 Task: Search one way flight ticket for 4 adults, 1 infant in seat and 1 infant on lap in premium economy from Eugene: Mahlon Sweet Field to Fort Wayne: Fort Wayne International Airport on 8-4-2023. Choice of flights is Spirit. Number of bags: 5 checked bags. Price is upto 88000. Outbound departure time preference is 23:00.
Action: Mouse moved to (350, 294)
Screenshot: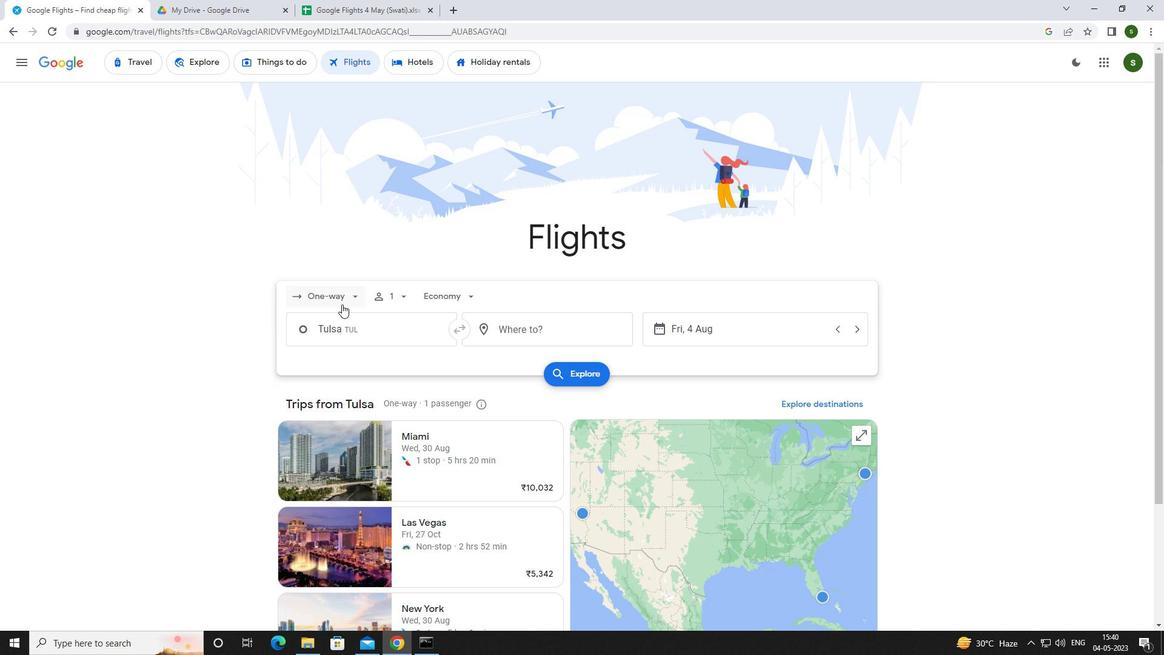 
Action: Mouse pressed left at (350, 294)
Screenshot: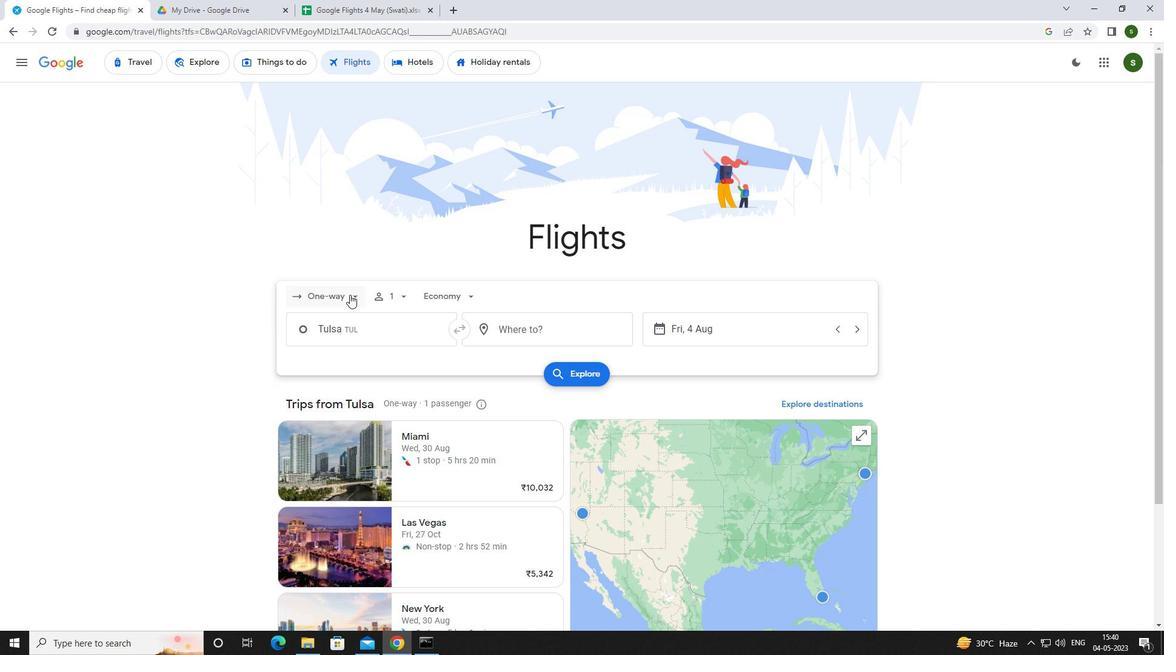 
Action: Mouse moved to (346, 346)
Screenshot: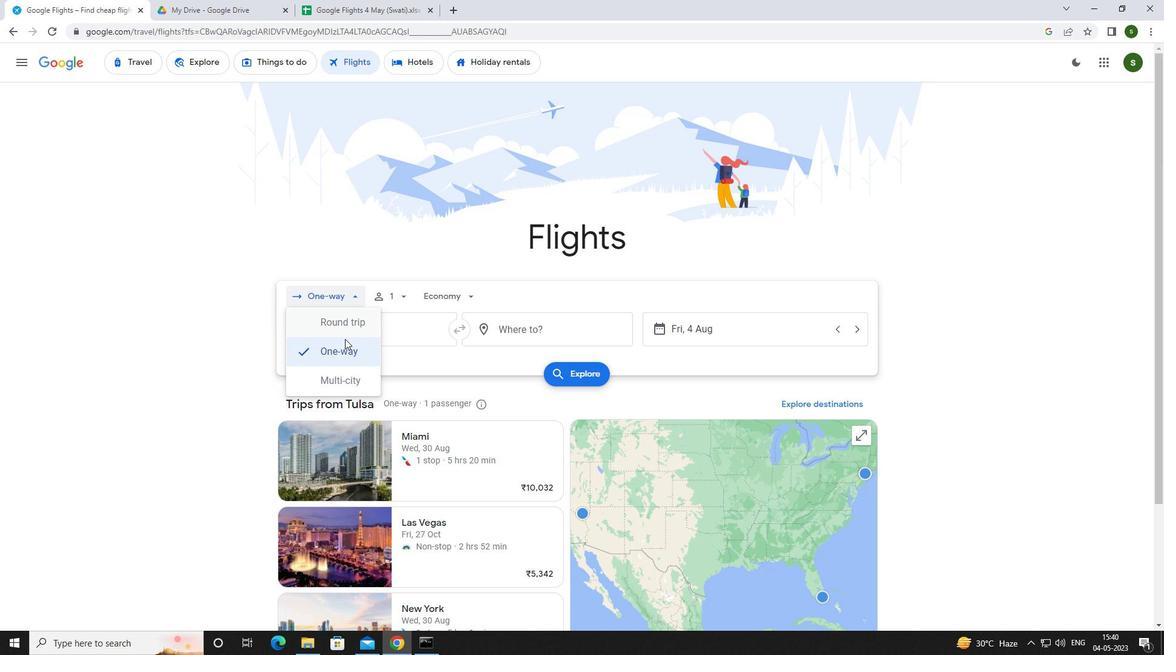
Action: Mouse pressed left at (346, 346)
Screenshot: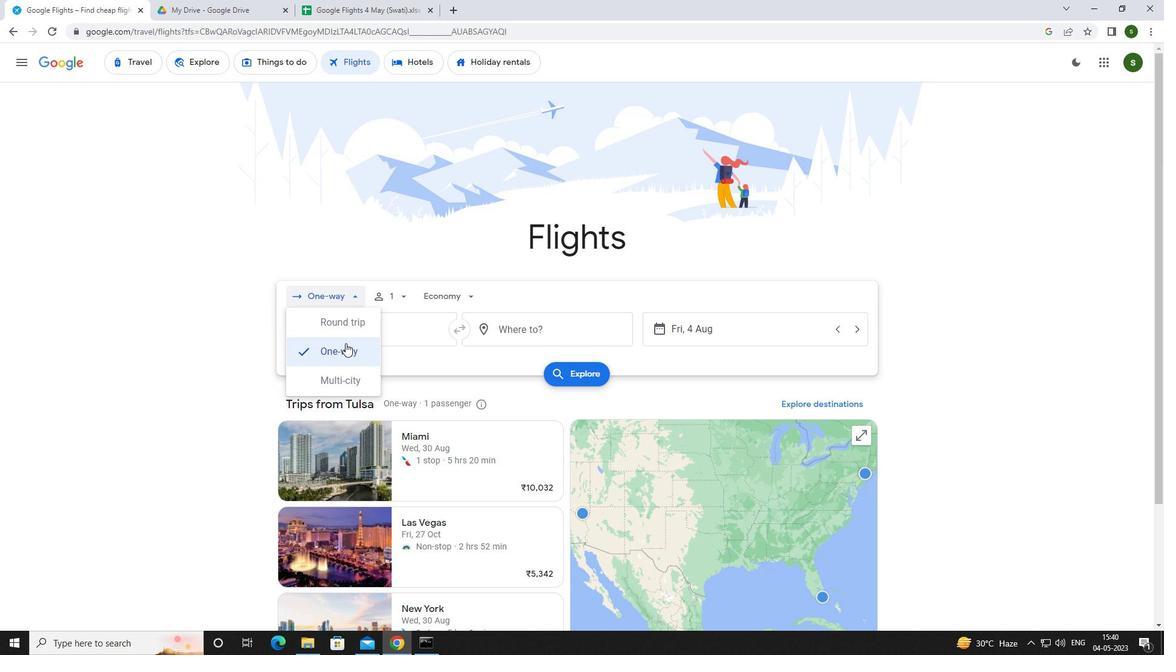 
Action: Mouse moved to (408, 297)
Screenshot: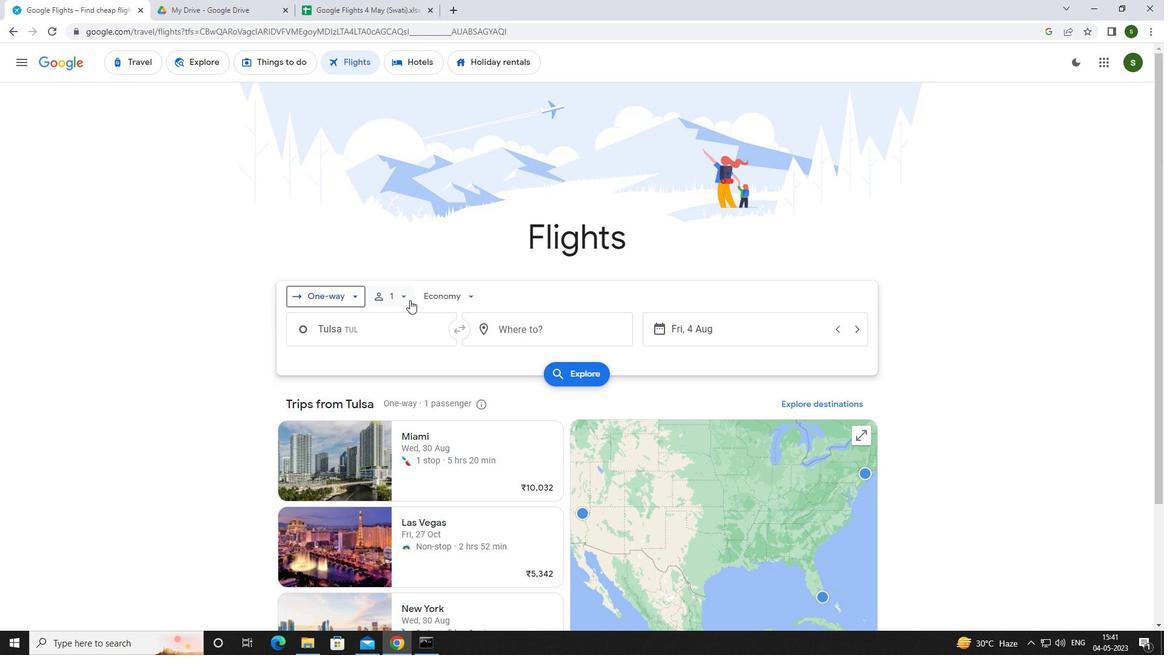 
Action: Mouse pressed left at (408, 297)
Screenshot: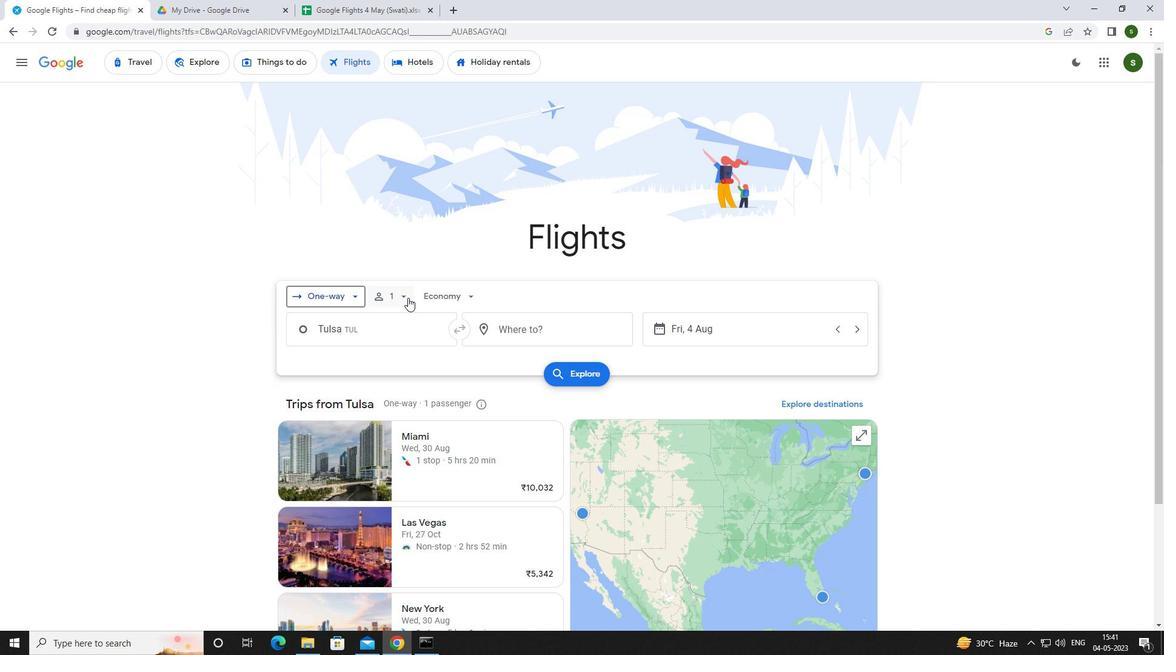
Action: Mouse moved to (499, 323)
Screenshot: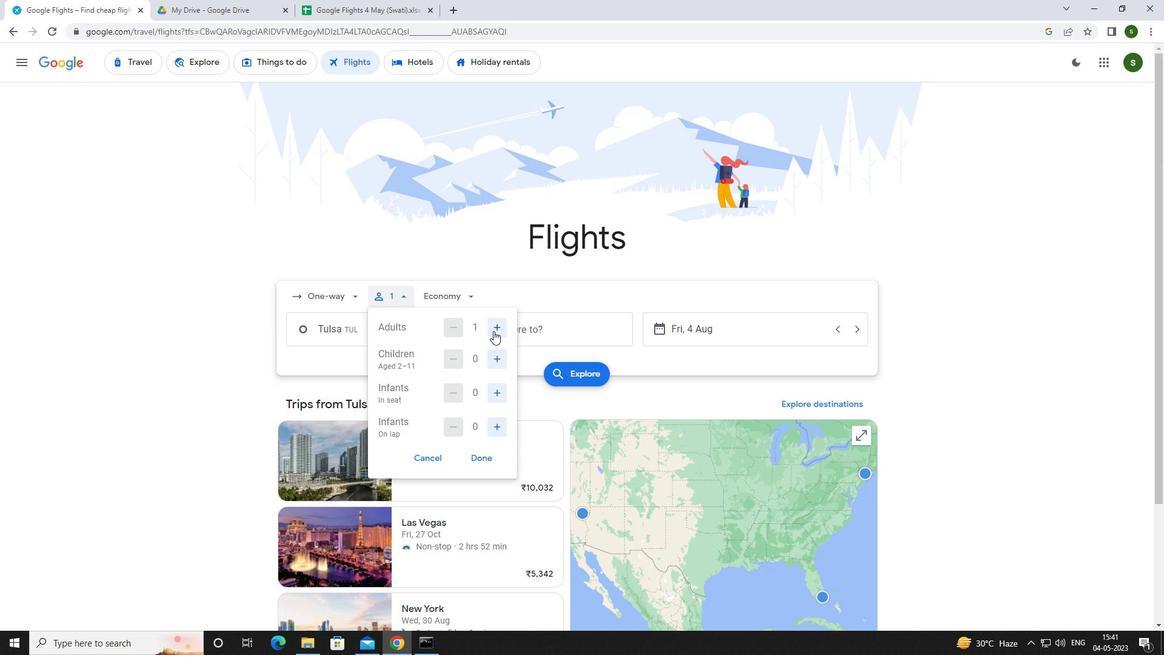 
Action: Mouse pressed left at (499, 323)
Screenshot: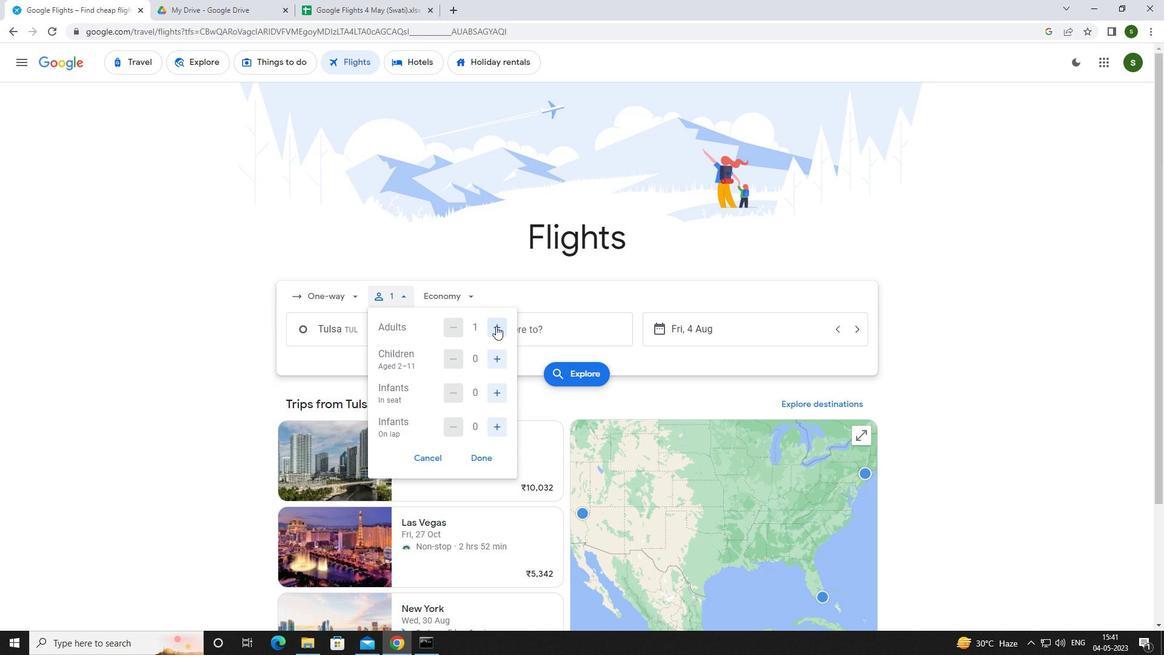 
Action: Mouse pressed left at (499, 323)
Screenshot: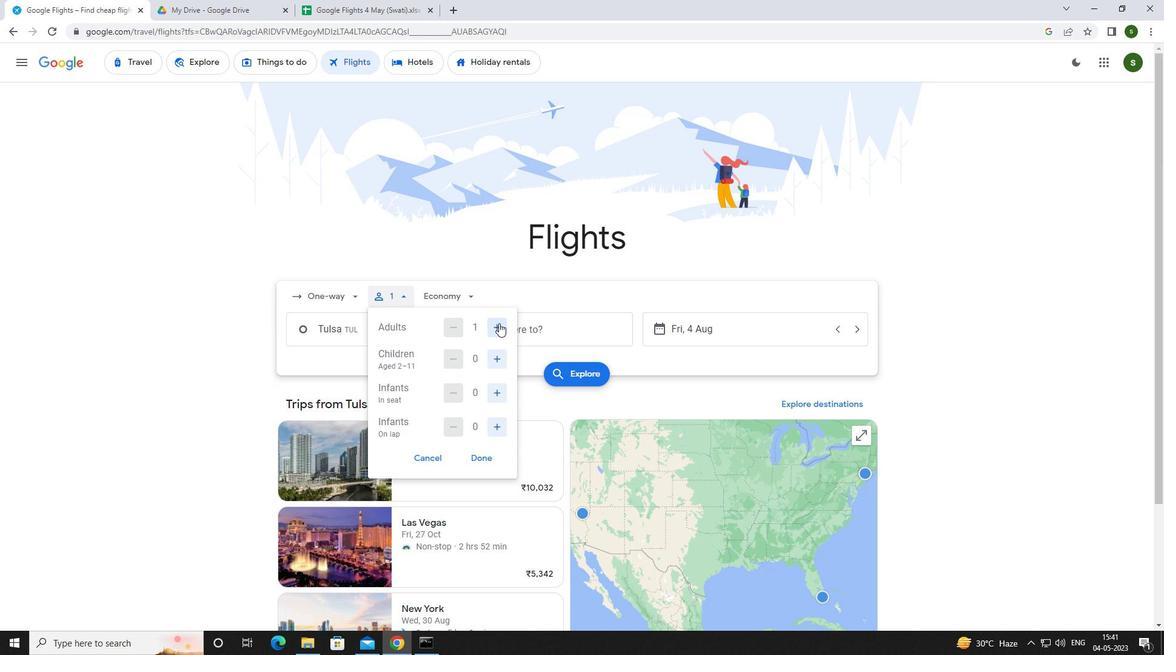 
Action: Mouse pressed left at (499, 323)
Screenshot: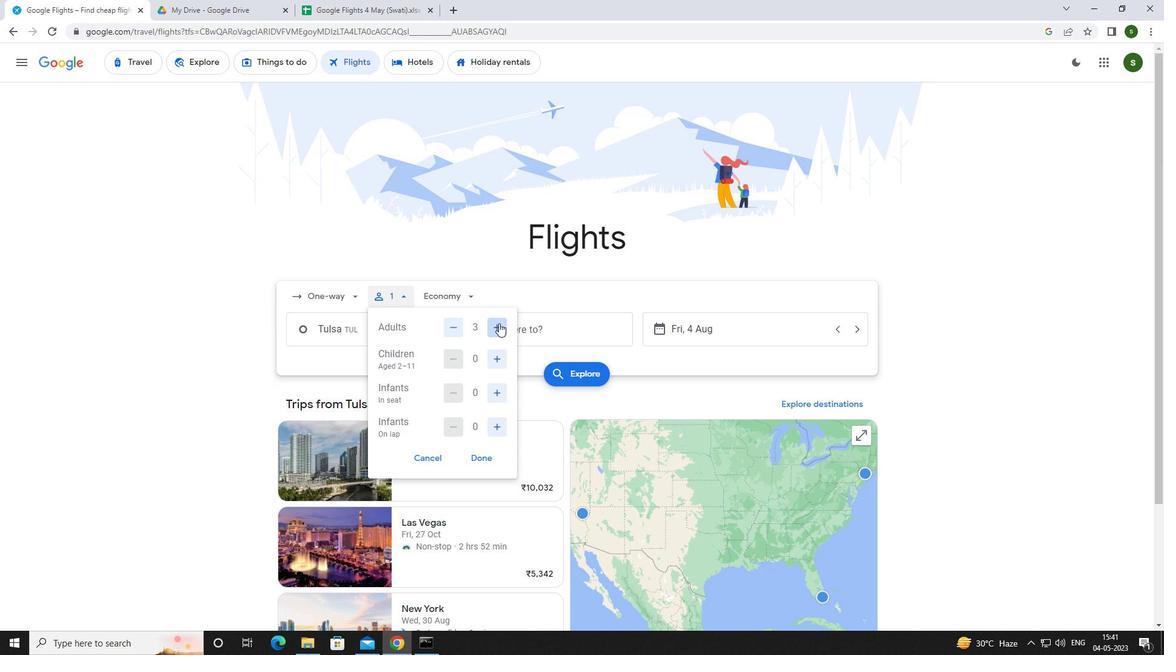 
Action: Mouse moved to (492, 391)
Screenshot: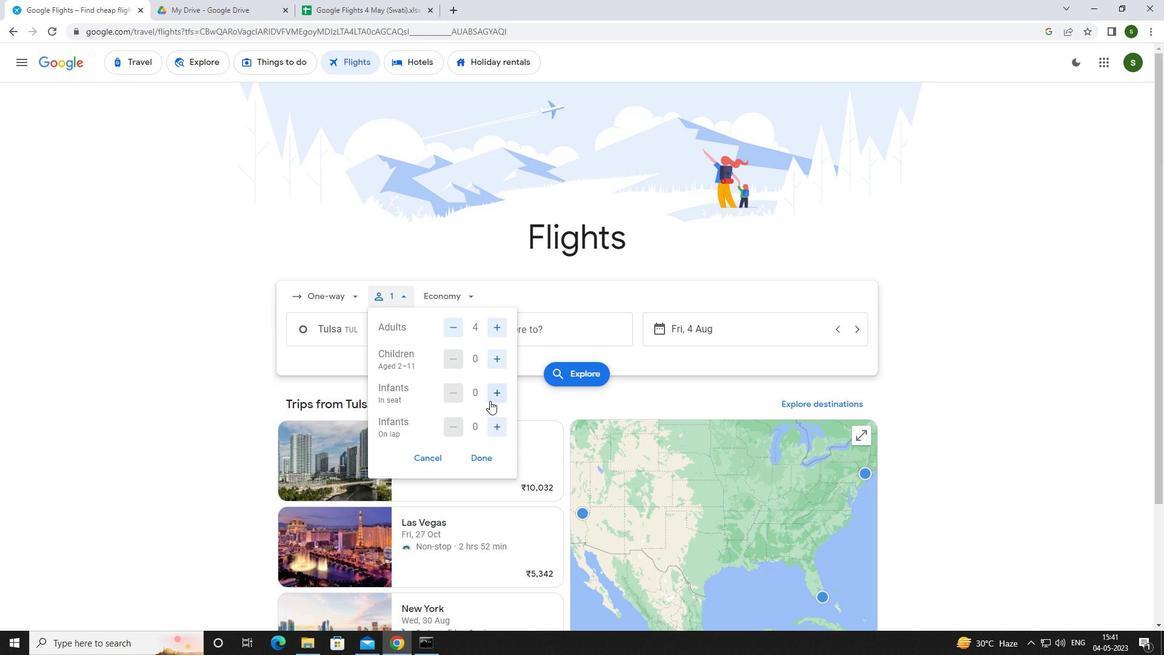 
Action: Mouse pressed left at (492, 391)
Screenshot: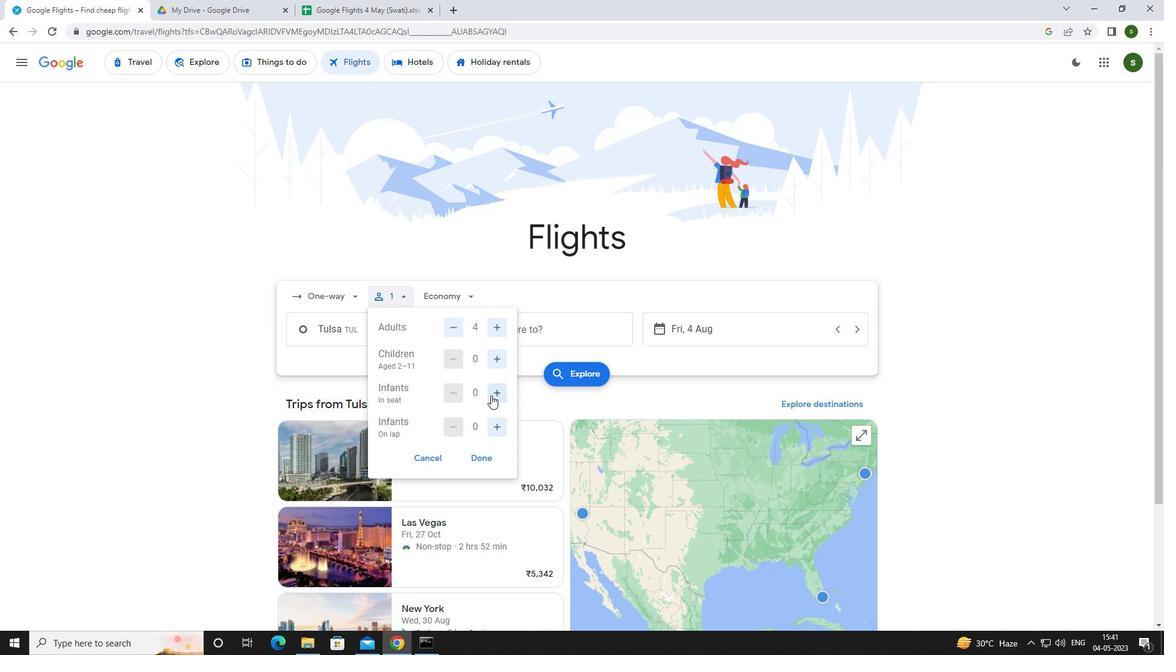 
Action: Mouse moved to (496, 422)
Screenshot: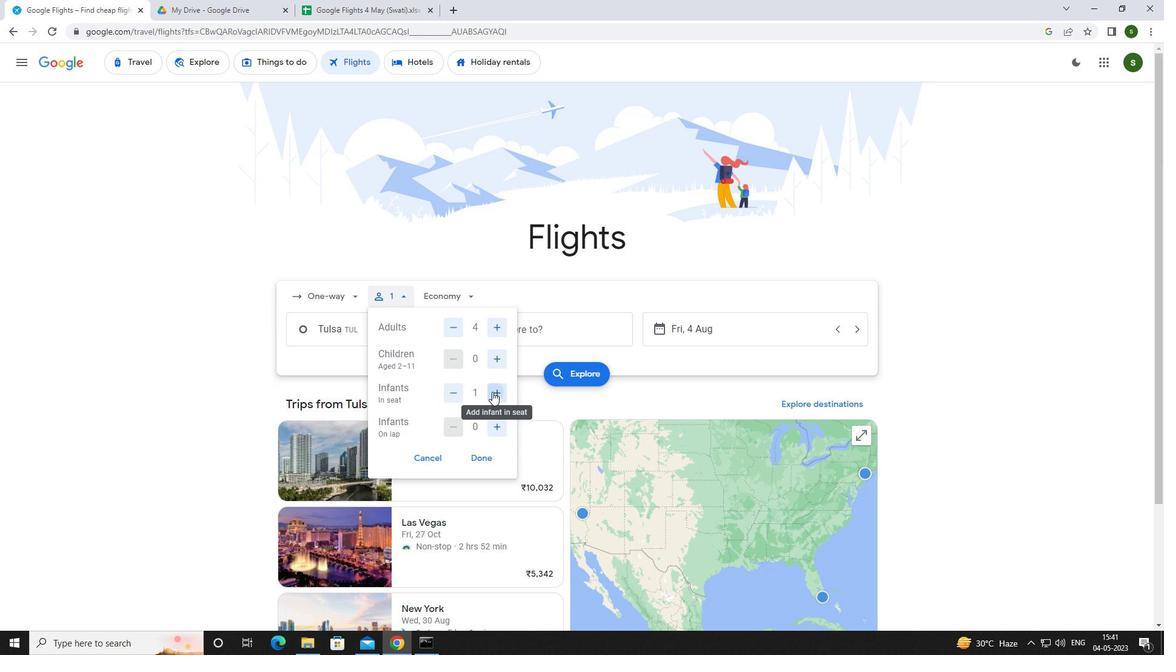 
Action: Mouse pressed left at (496, 422)
Screenshot: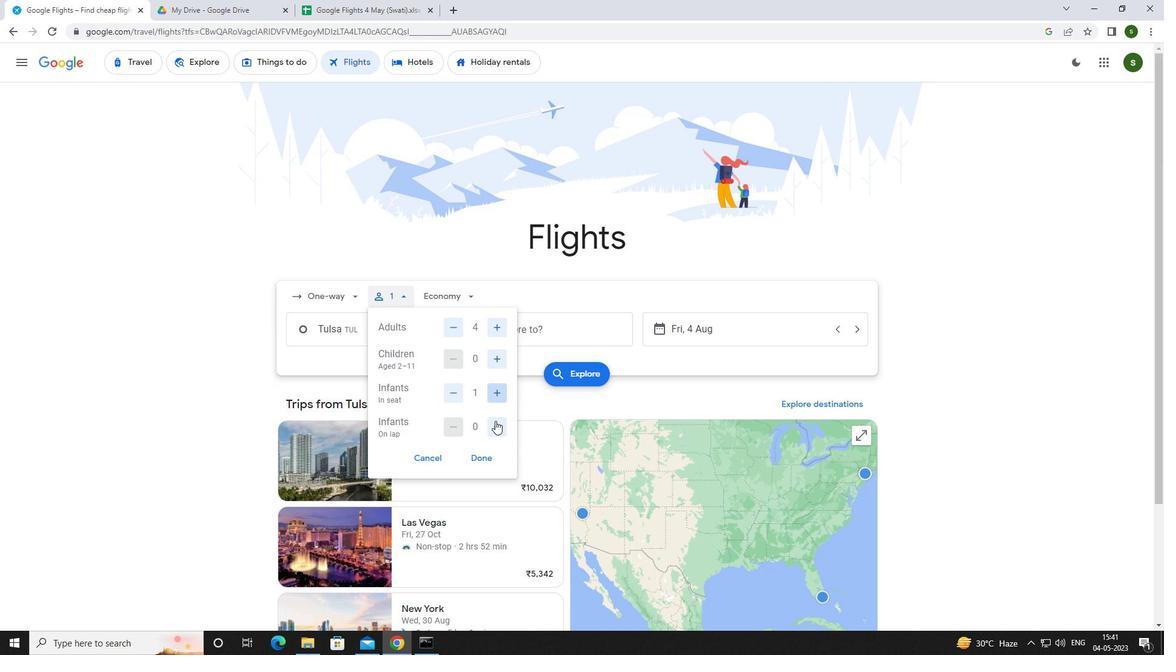 
Action: Mouse moved to (465, 293)
Screenshot: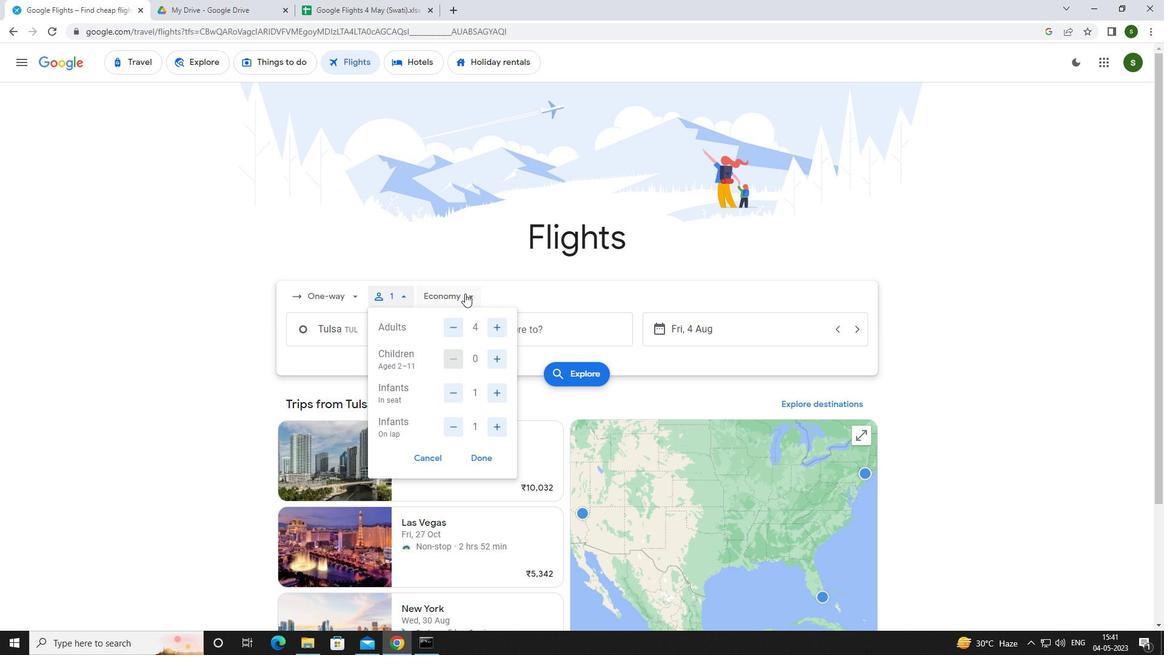 
Action: Mouse pressed left at (465, 293)
Screenshot: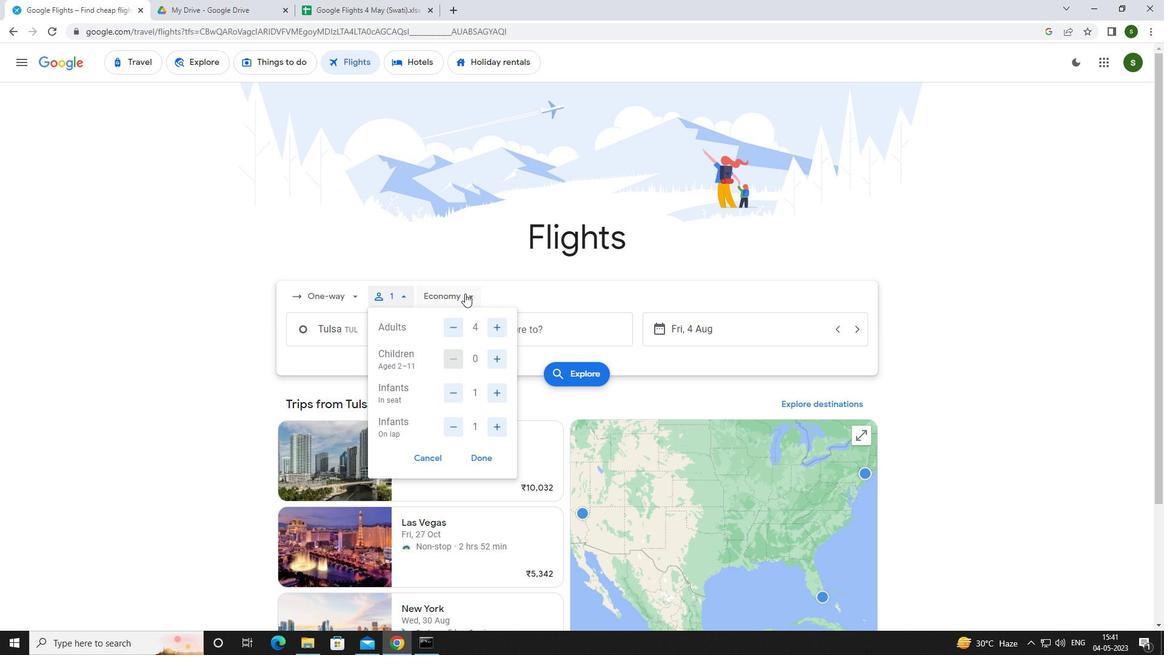 
Action: Mouse moved to (464, 347)
Screenshot: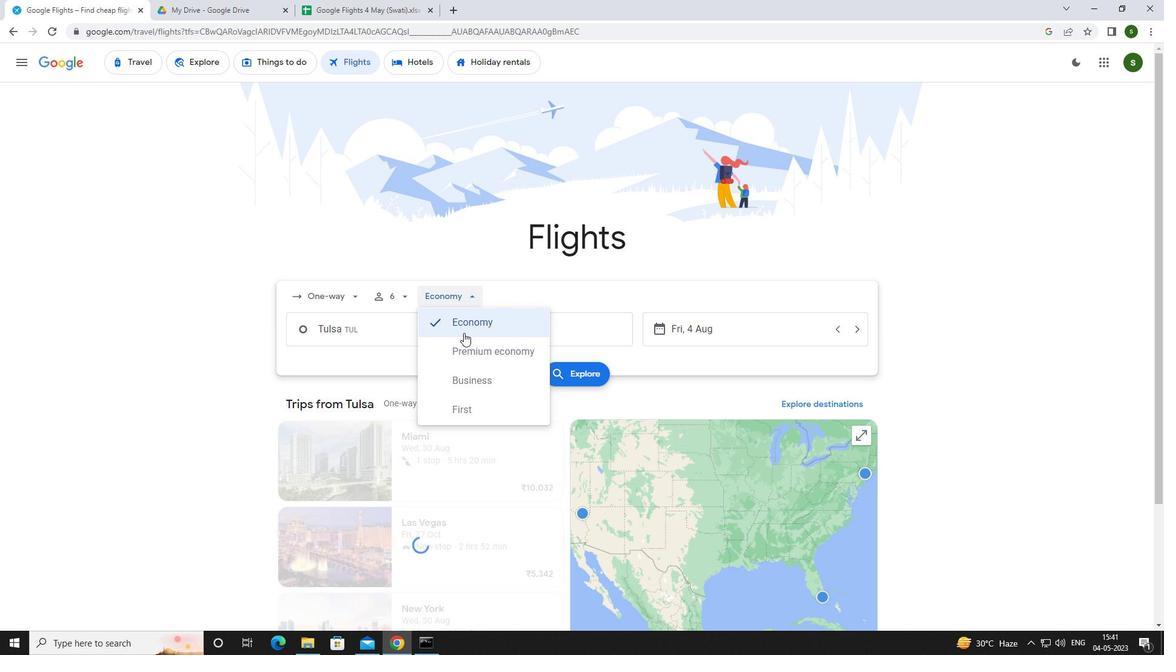 
Action: Mouse pressed left at (464, 347)
Screenshot: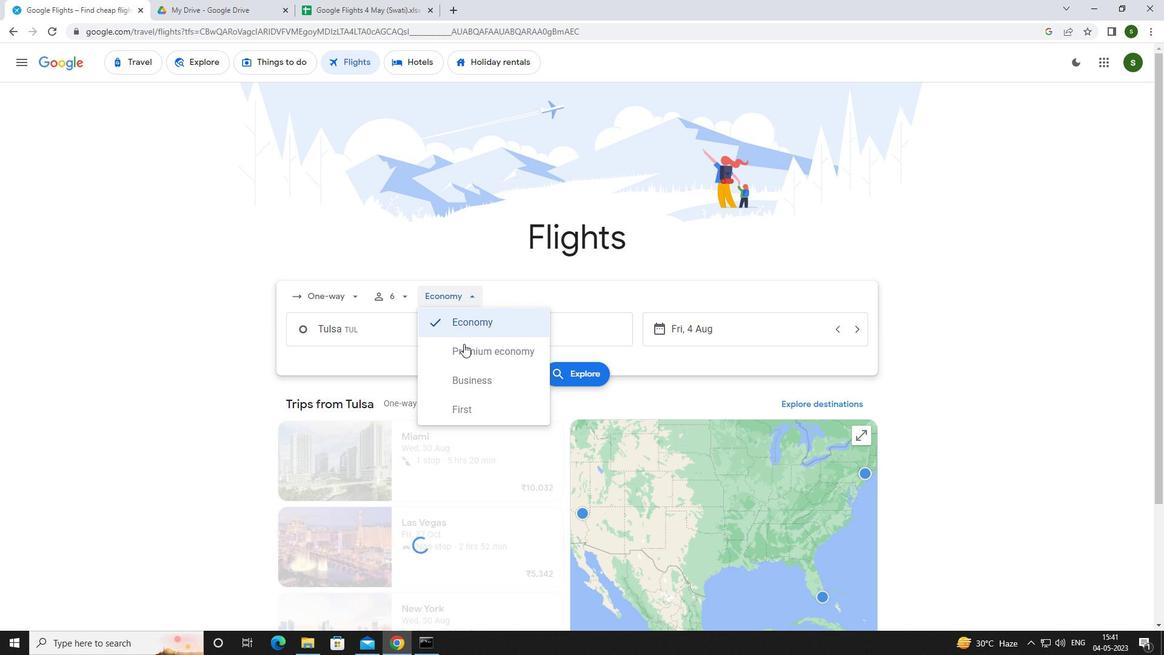 
Action: Mouse moved to (424, 336)
Screenshot: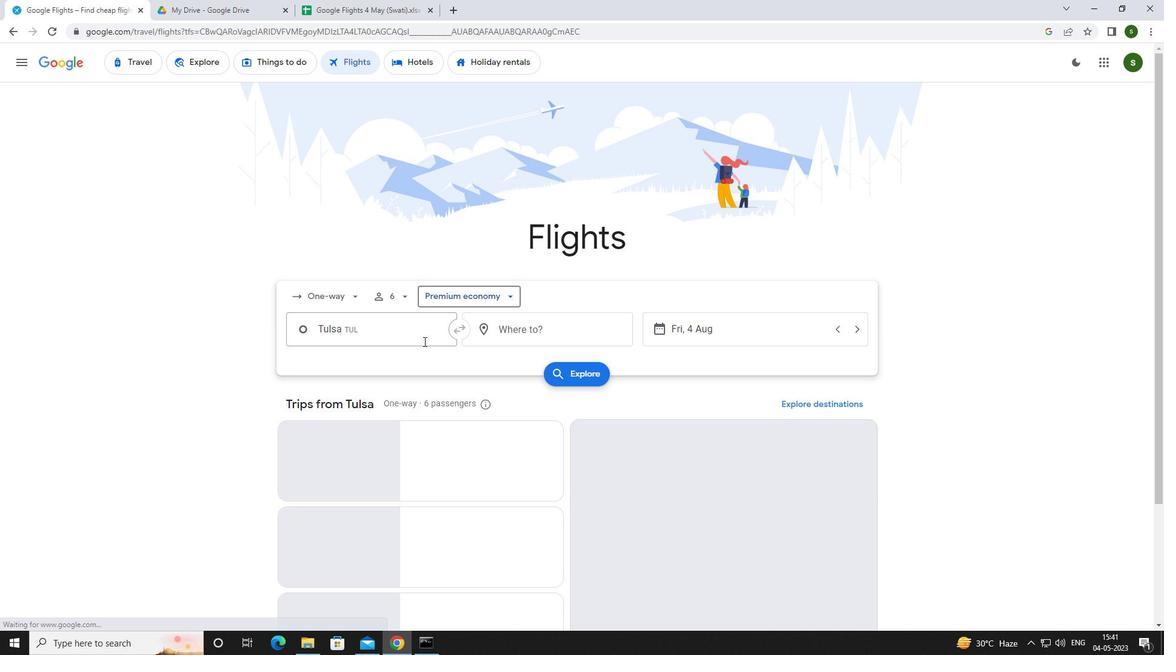 
Action: Mouse pressed left at (424, 336)
Screenshot: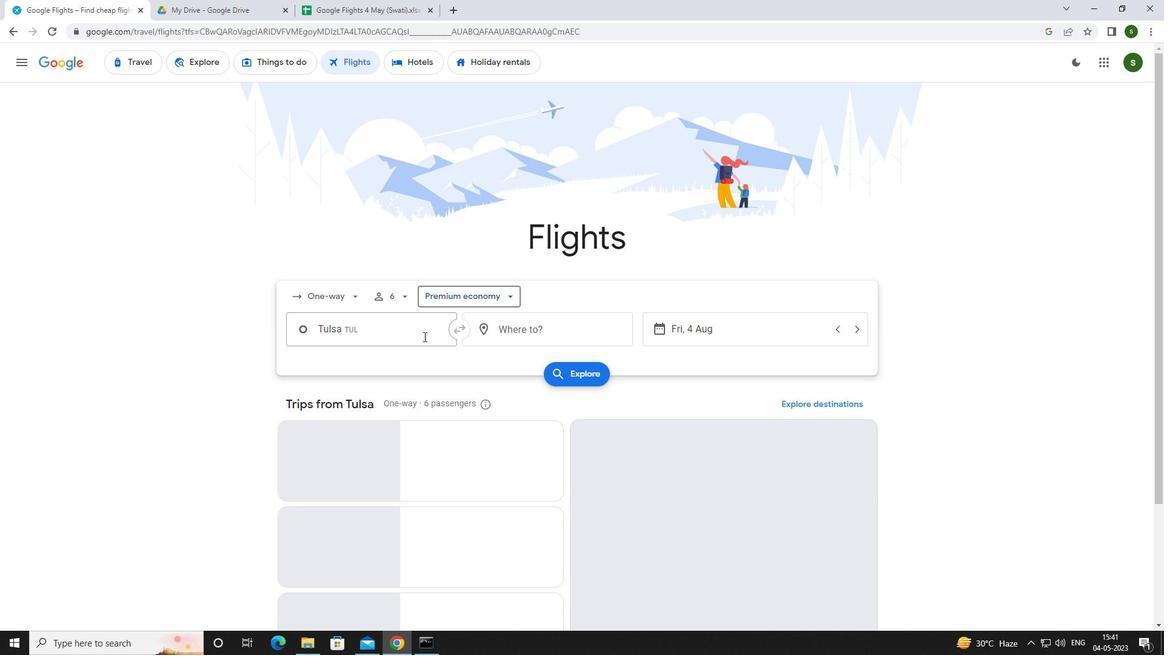
Action: Mouse moved to (427, 336)
Screenshot: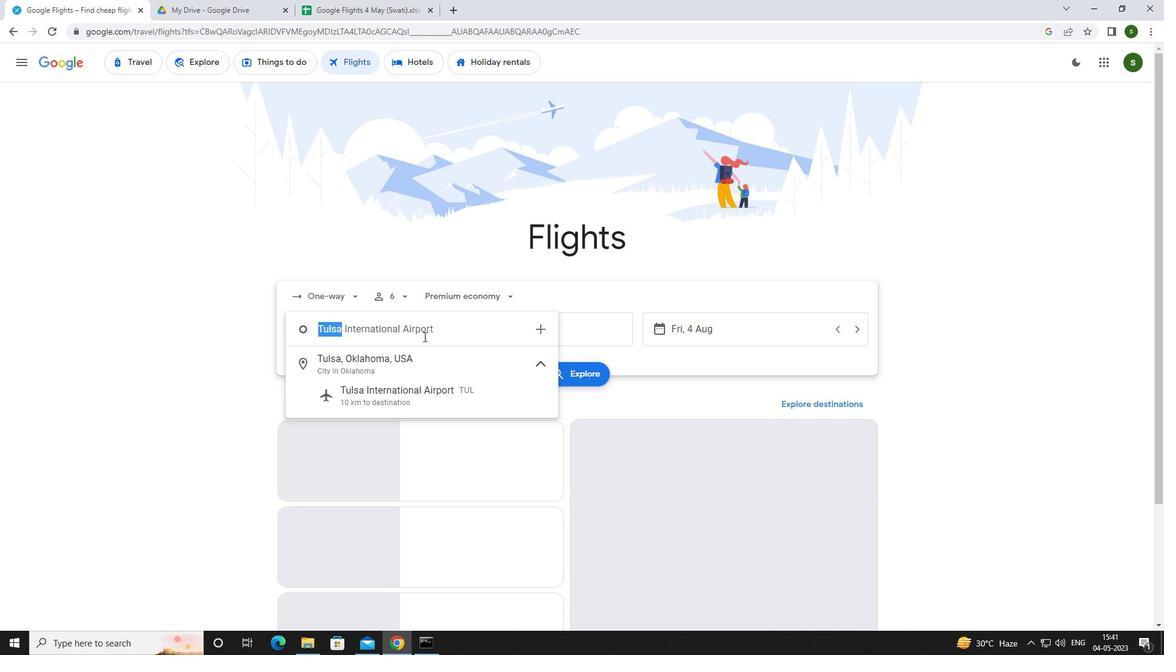 
Action: Key pressed <Key.caps_lock>m<Key.caps_lock>ahlon<Key.space><Key.backspace><Key.backspace><Key.backspace><Key.backspace><Key.backspace><Key.backspace><Key.backspace><Key.backspace><Key.caps_lock>e<Key.caps_lock>ugene<Key.enter>
Screenshot: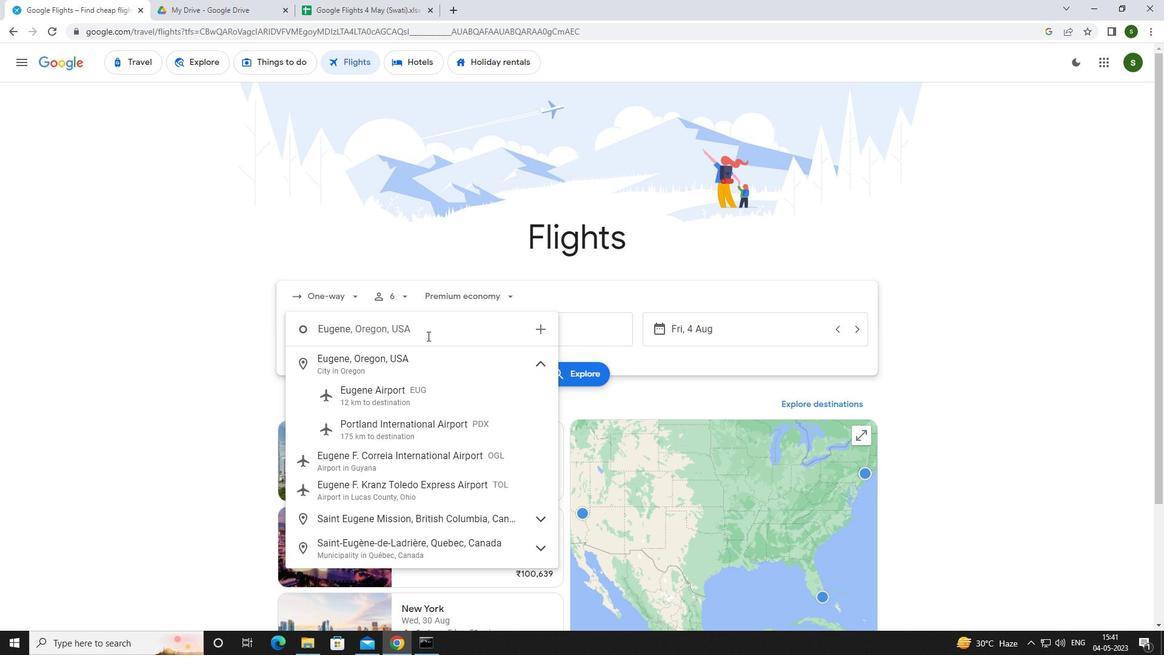 
Action: Mouse moved to (517, 337)
Screenshot: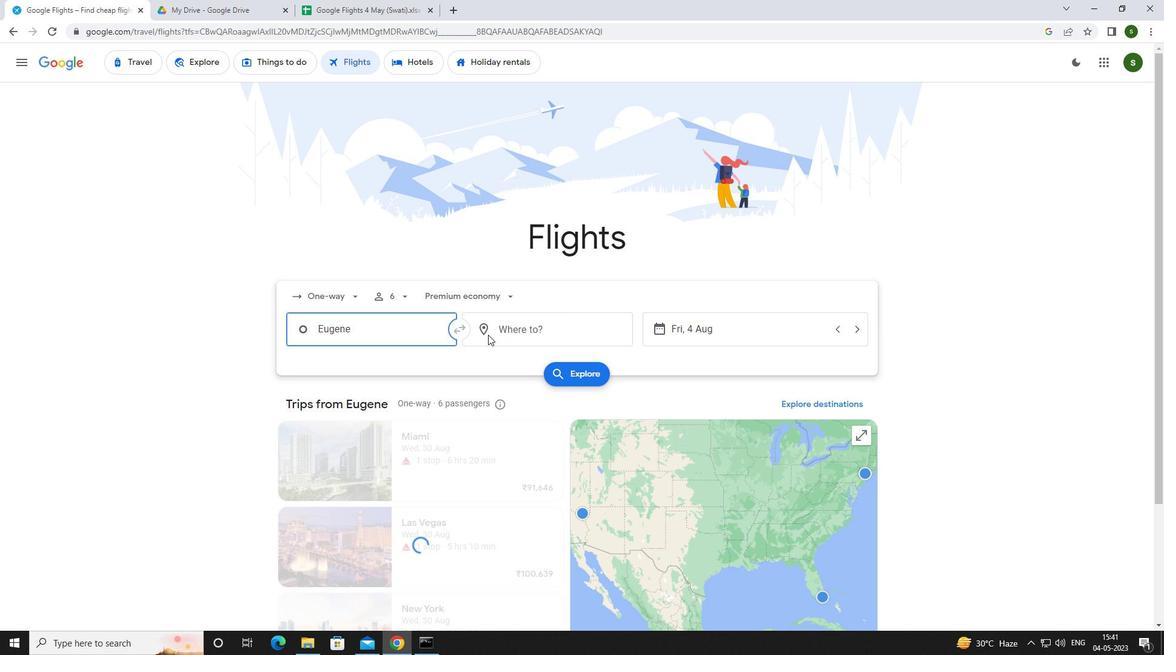 
Action: Mouse pressed left at (517, 337)
Screenshot: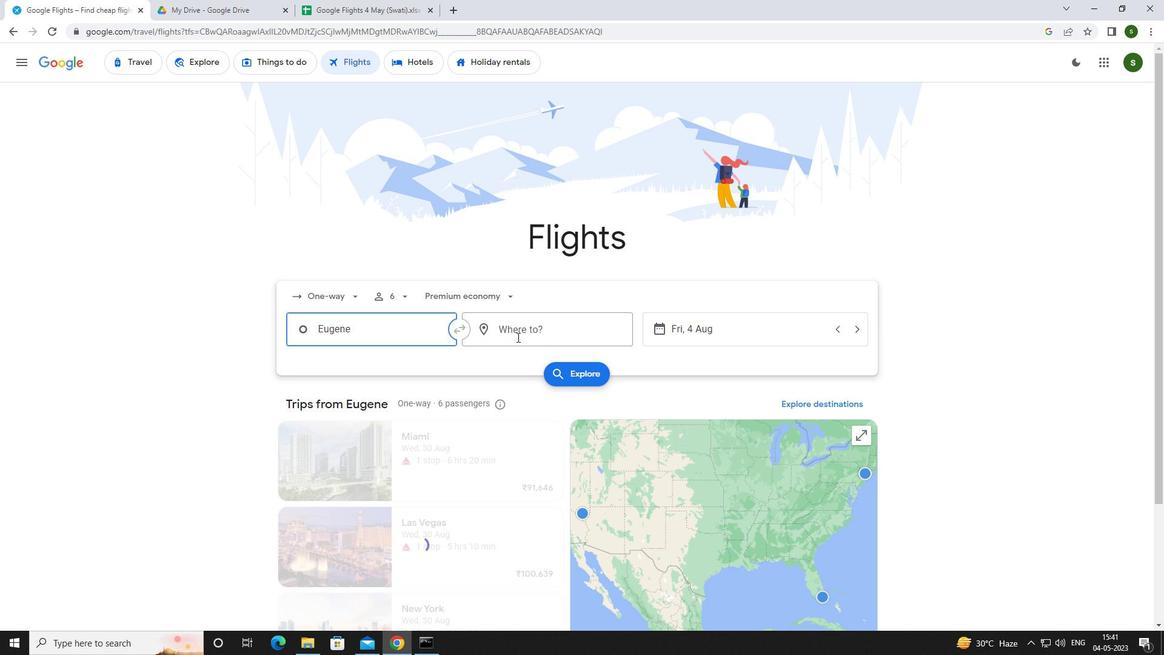 
Action: Mouse moved to (493, 343)
Screenshot: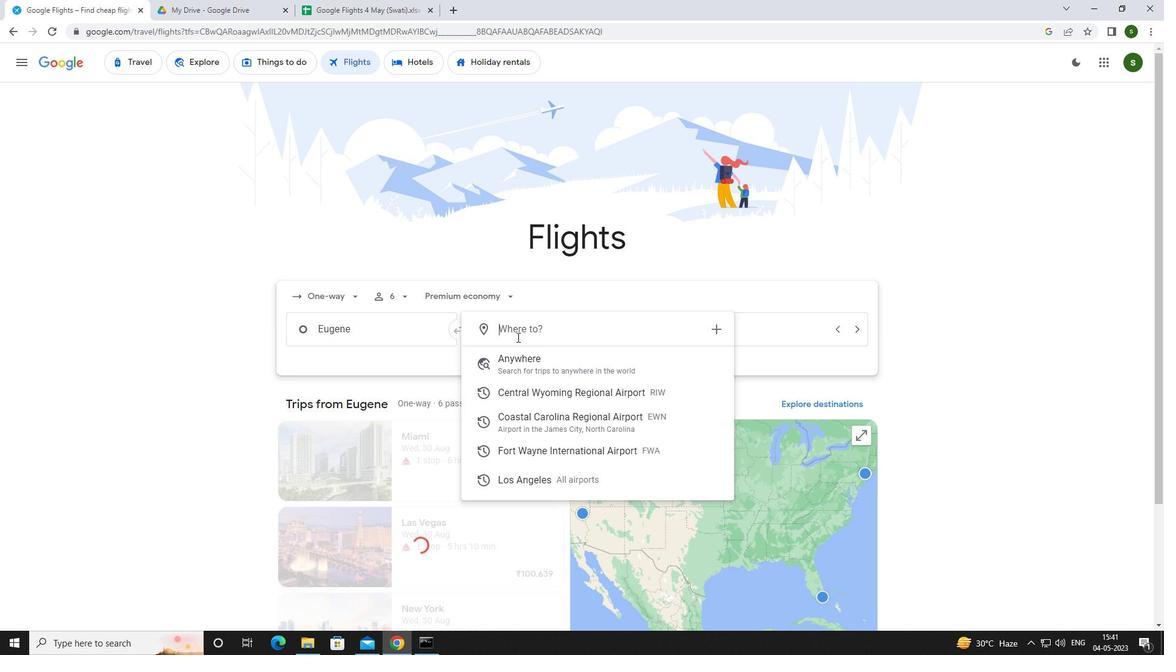 
Action: Key pressed <Key.caps_lock>f<Key.caps_lock>ort<Key.space><Key.caps_lock>w<Key.caps_lock>Ayn
Screenshot: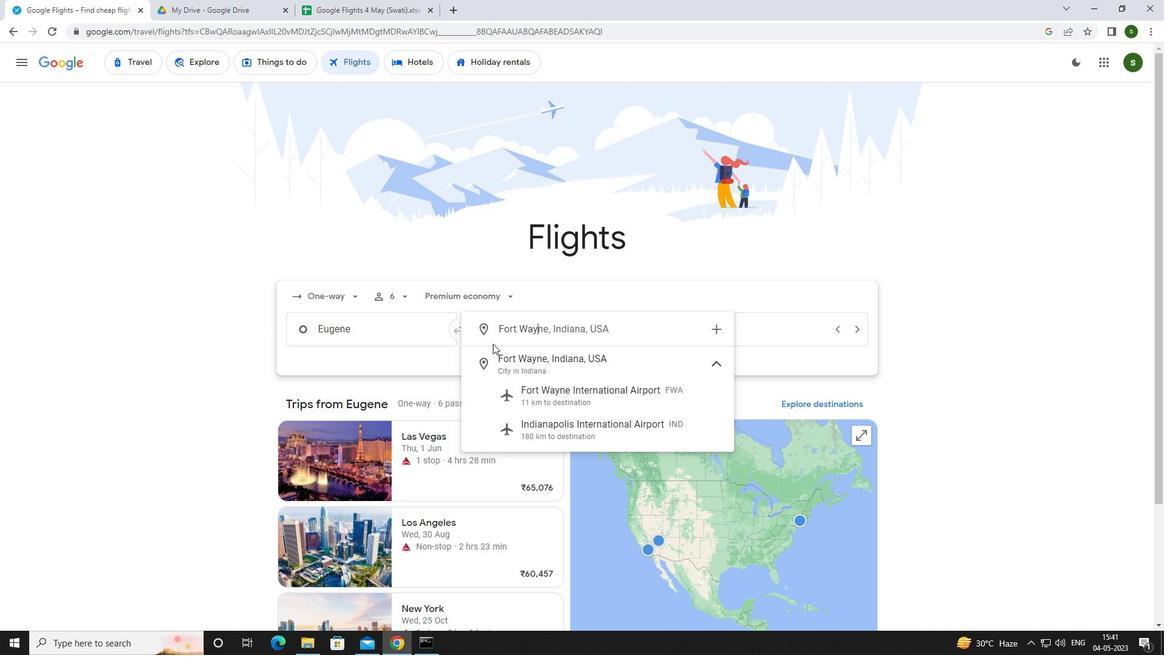 
Action: Mouse moved to (534, 398)
Screenshot: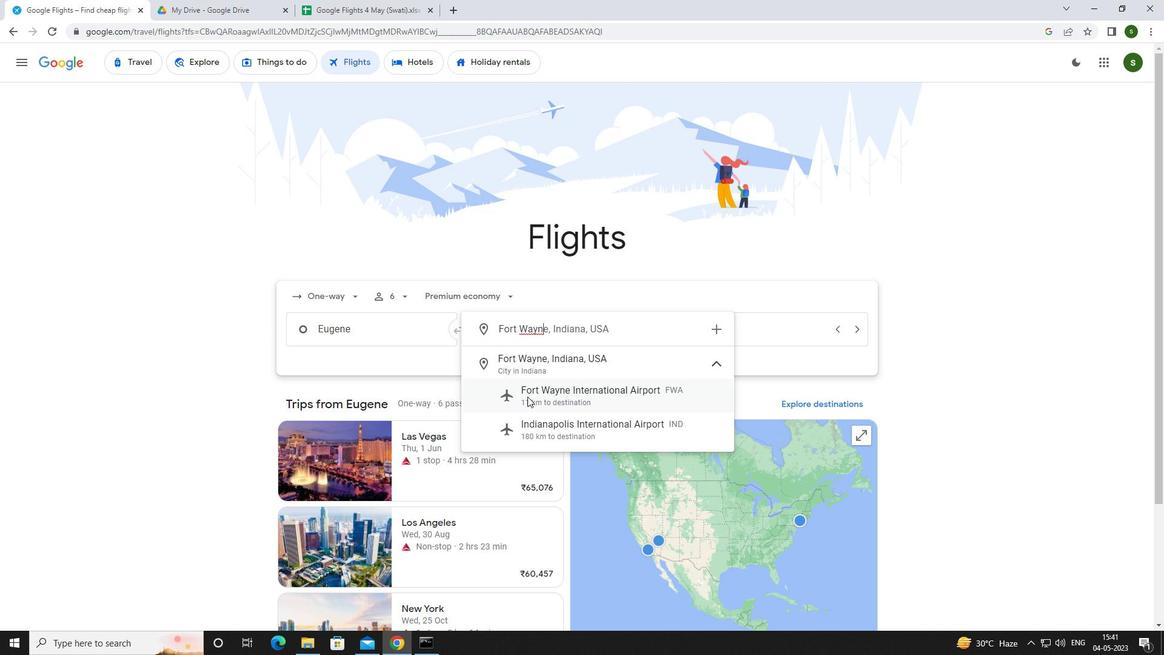 
Action: Mouse pressed left at (534, 398)
Screenshot: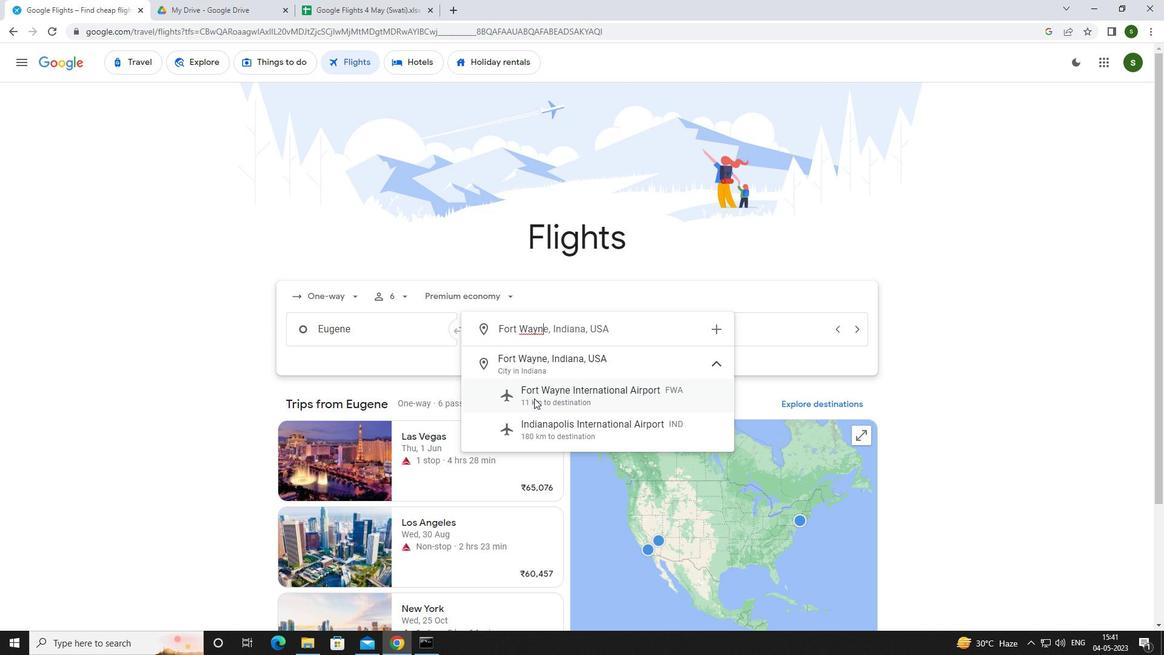 
Action: Mouse moved to (704, 330)
Screenshot: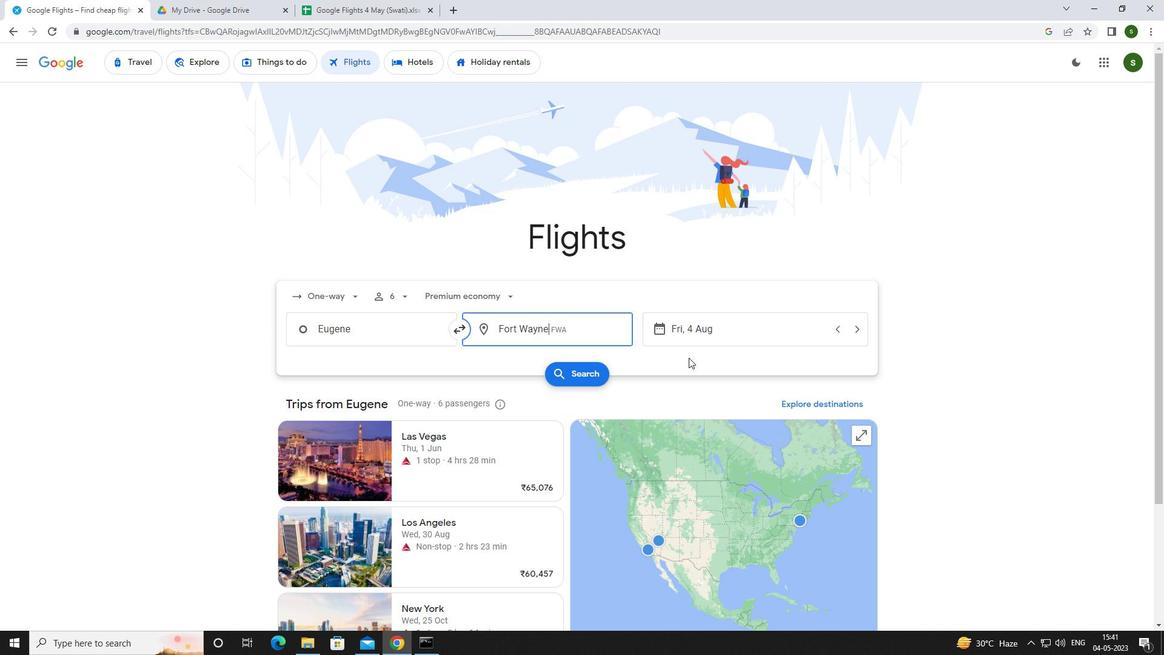 
Action: Mouse pressed left at (704, 330)
Screenshot: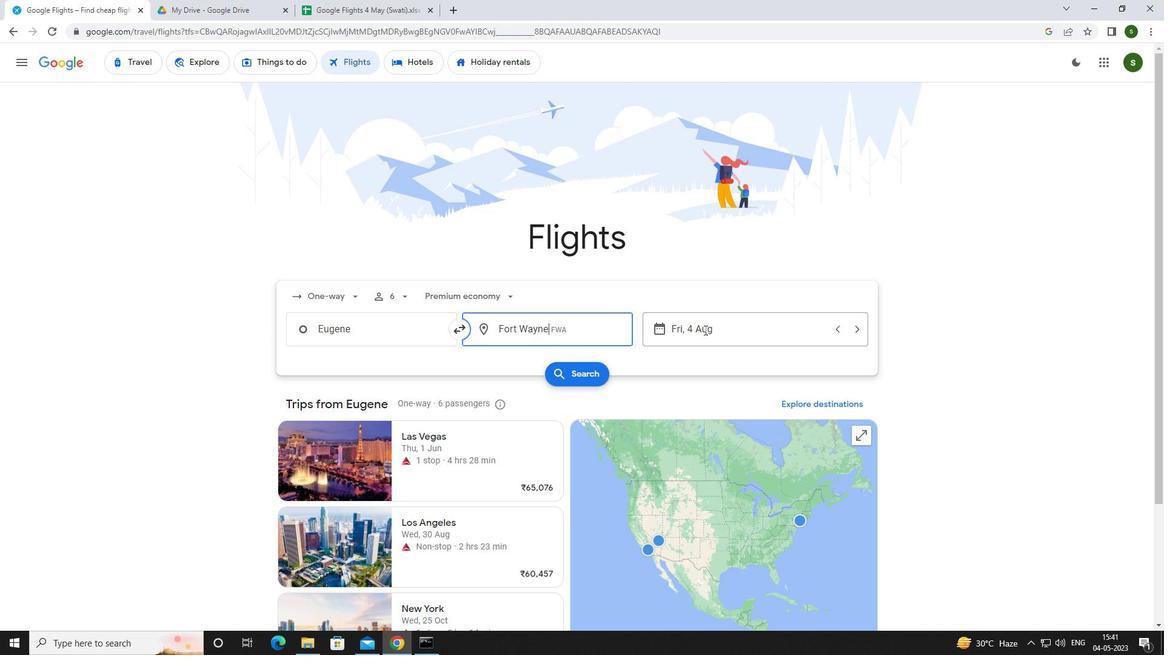 
Action: Mouse moved to (584, 416)
Screenshot: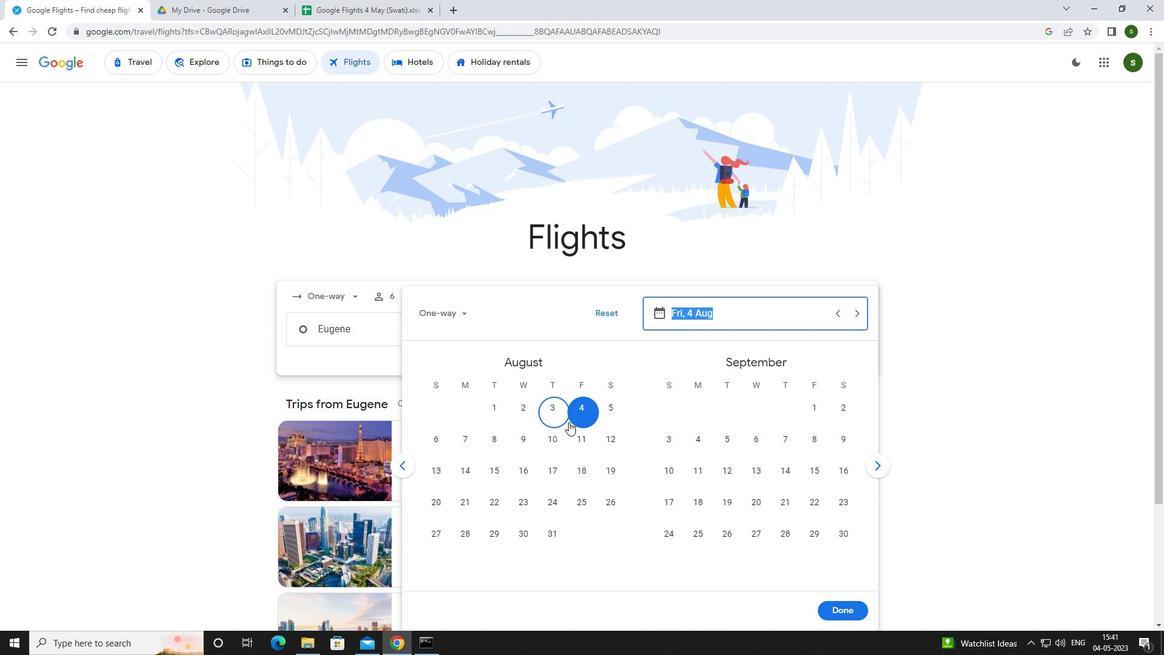 
Action: Mouse pressed left at (584, 416)
Screenshot: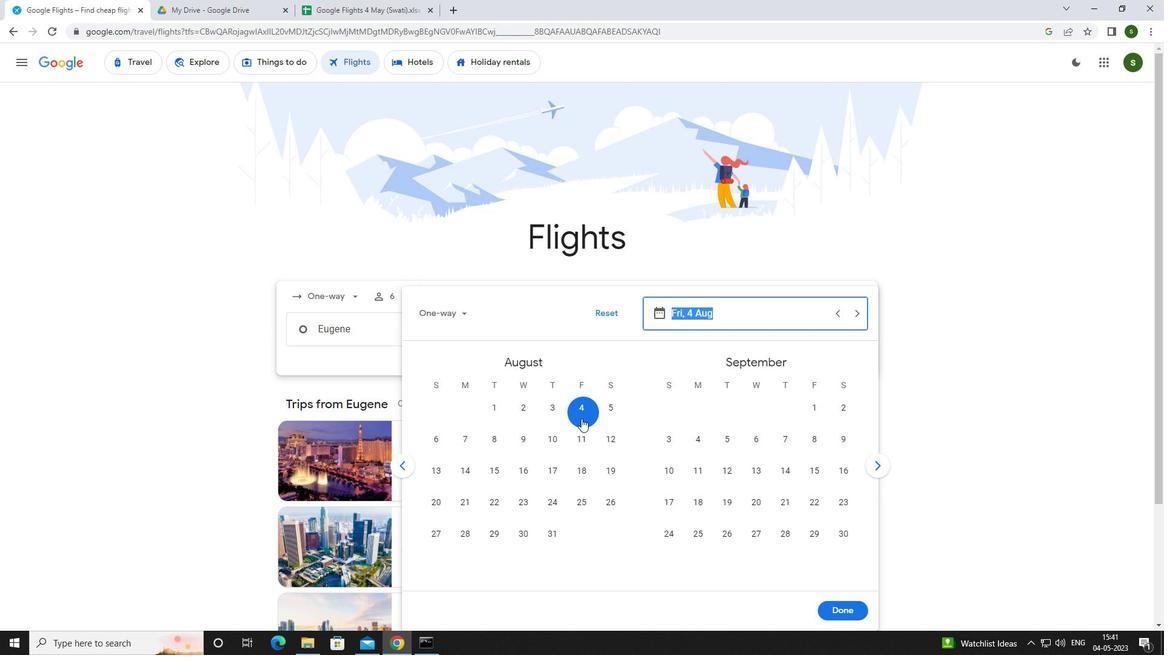 
Action: Mouse moved to (834, 605)
Screenshot: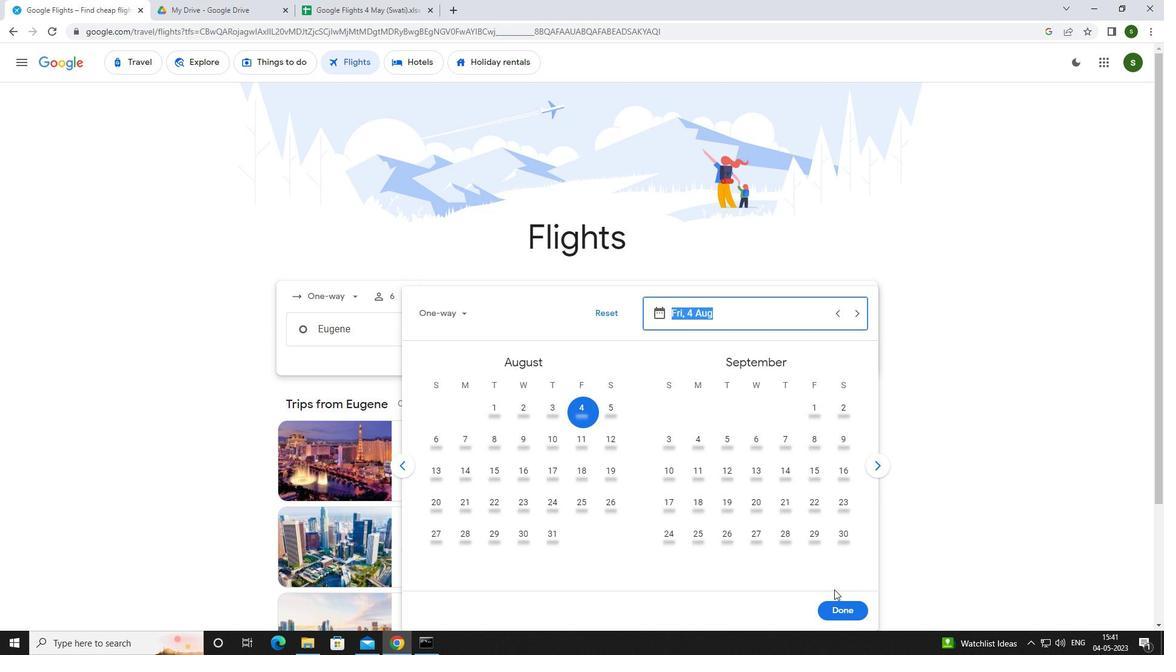 
Action: Mouse pressed left at (834, 605)
Screenshot: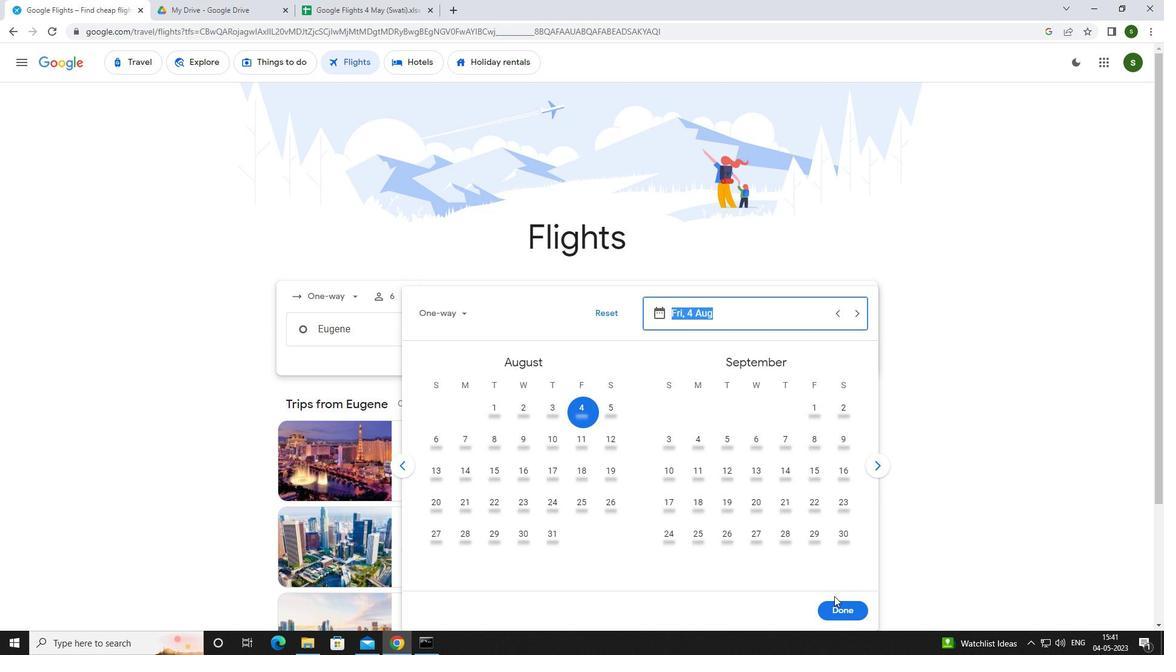 
Action: Mouse moved to (572, 367)
Screenshot: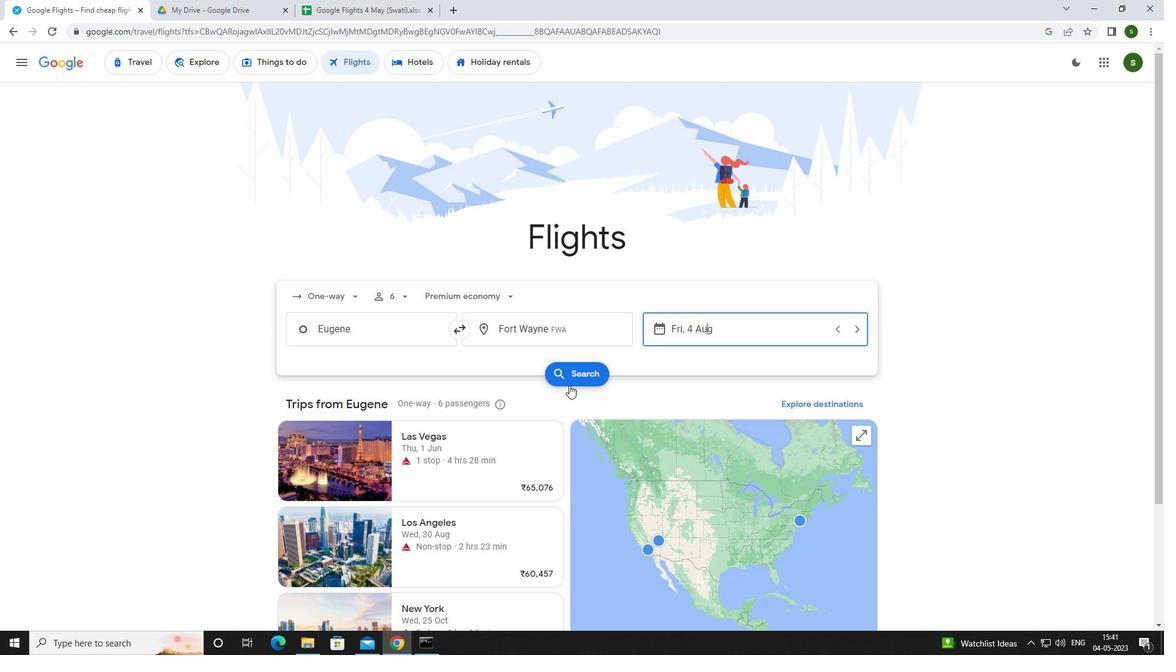 
Action: Mouse pressed left at (572, 367)
Screenshot: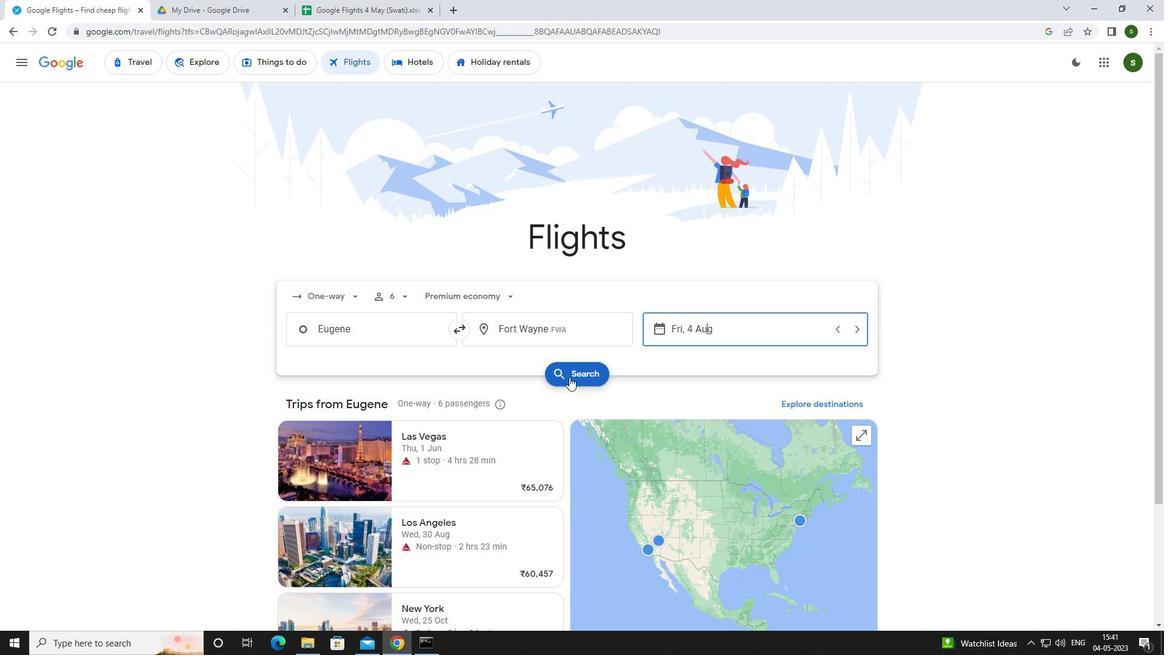 
Action: Mouse moved to (316, 177)
Screenshot: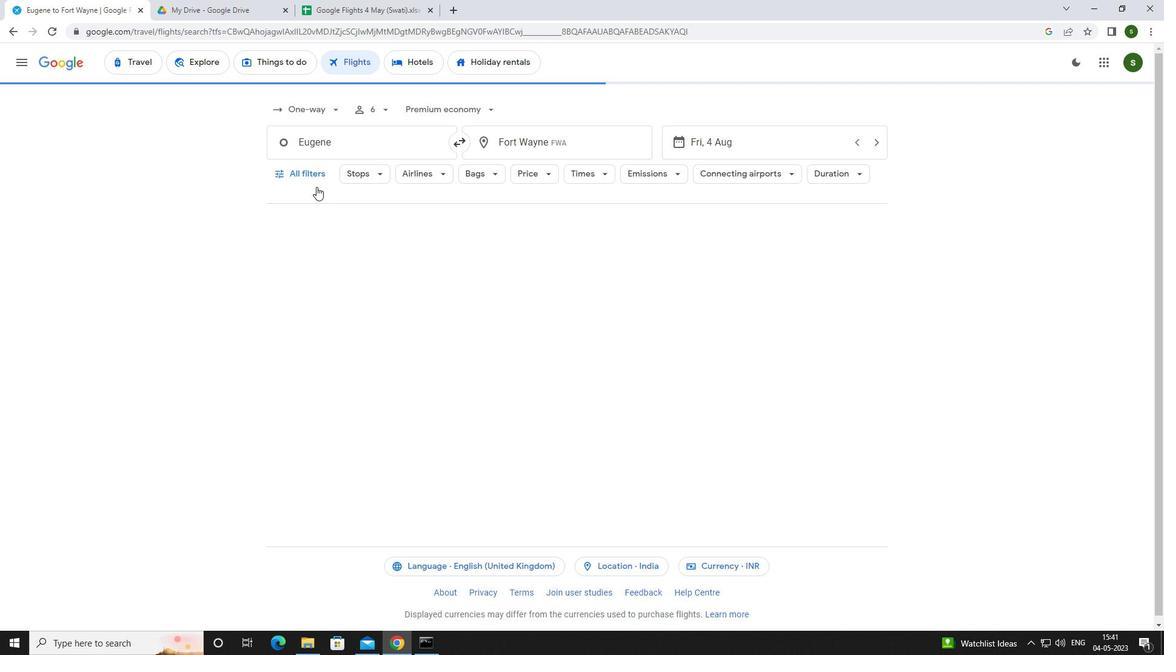 
Action: Mouse pressed left at (316, 177)
Screenshot: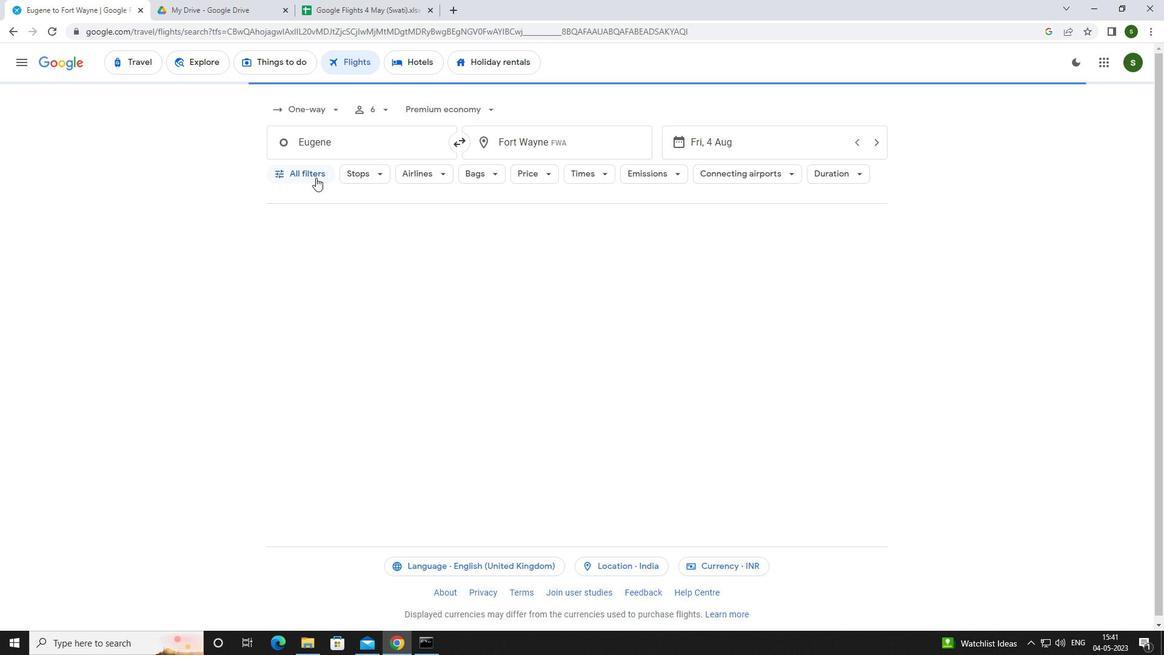 
Action: Mouse moved to (454, 433)
Screenshot: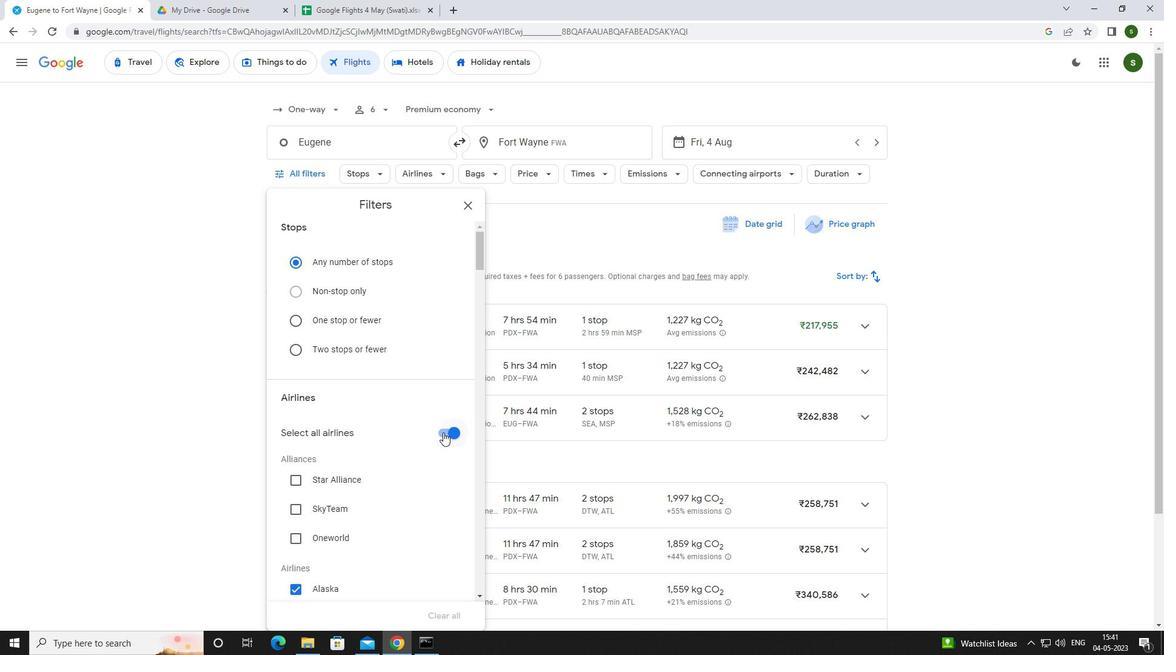 
Action: Mouse pressed left at (454, 433)
Screenshot: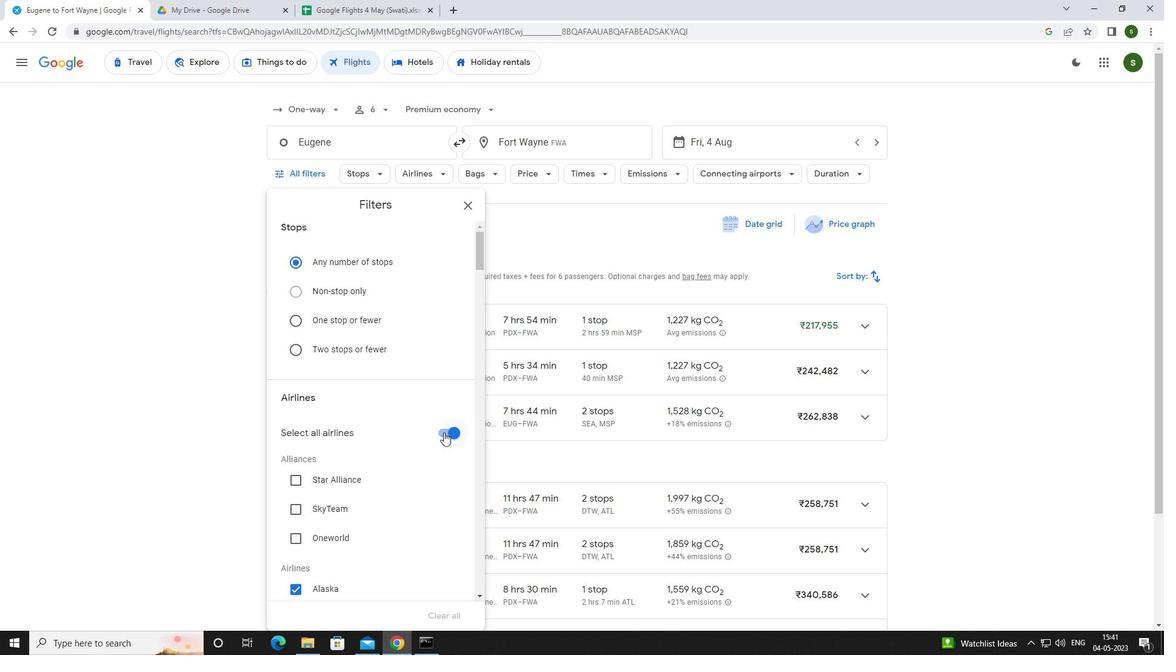 
Action: Mouse moved to (401, 383)
Screenshot: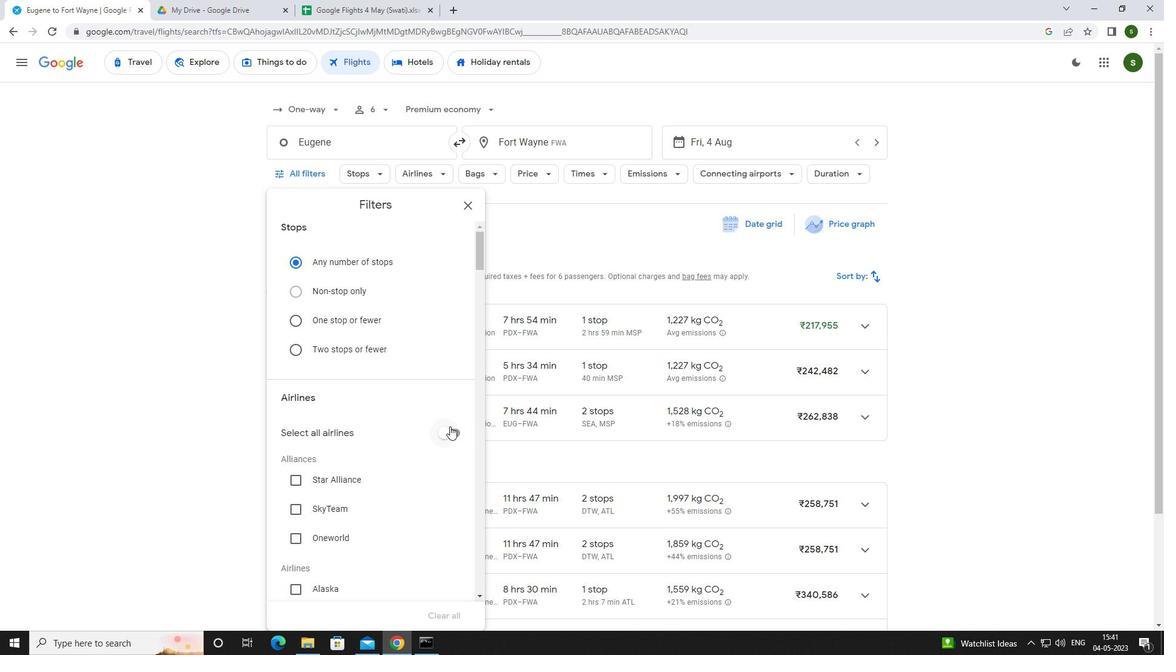 
Action: Mouse scrolled (401, 383) with delta (0, 0)
Screenshot: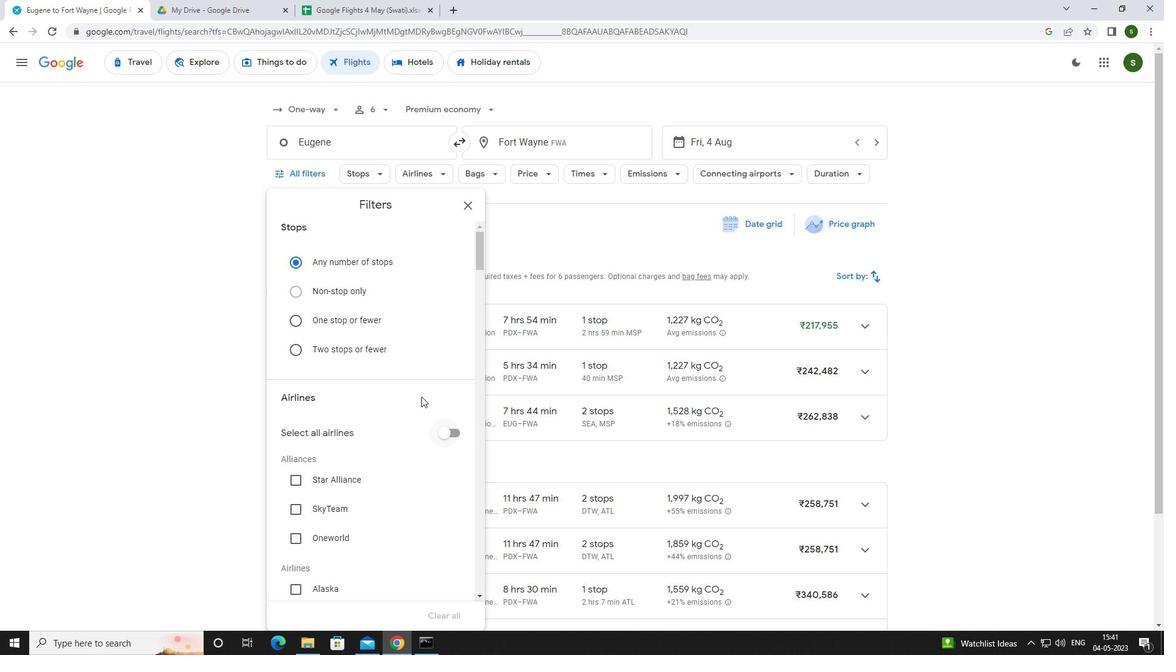 
Action: Mouse scrolled (401, 383) with delta (0, 0)
Screenshot: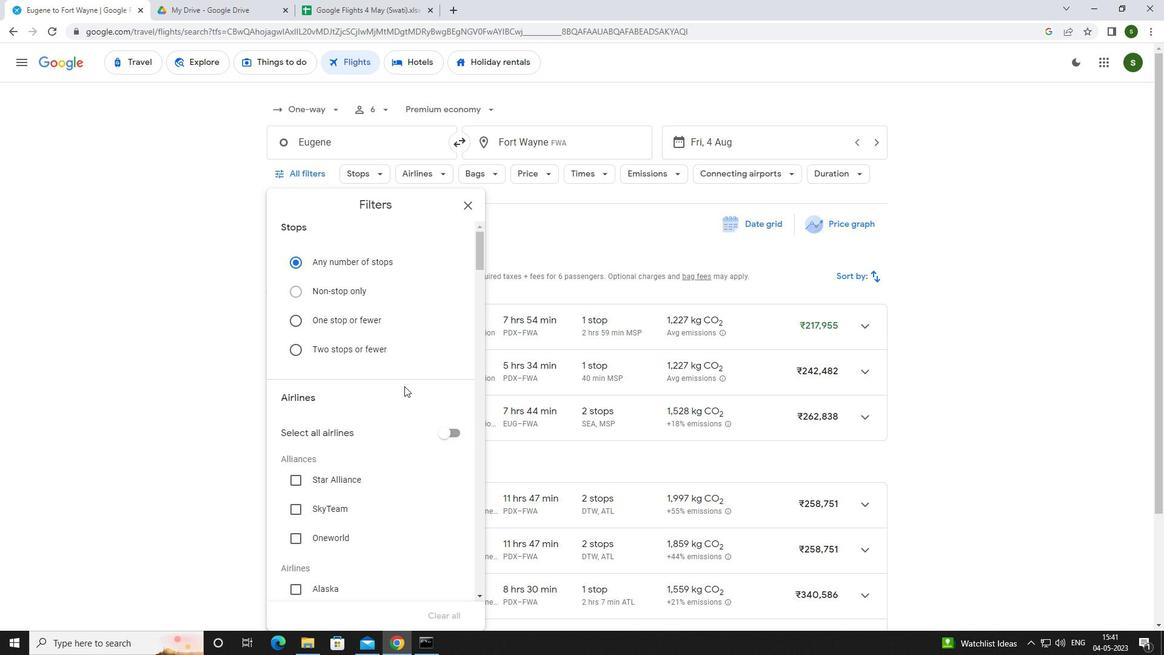 
Action: Mouse scrolled (401, 383) with delta (0, 0)
Screenshot: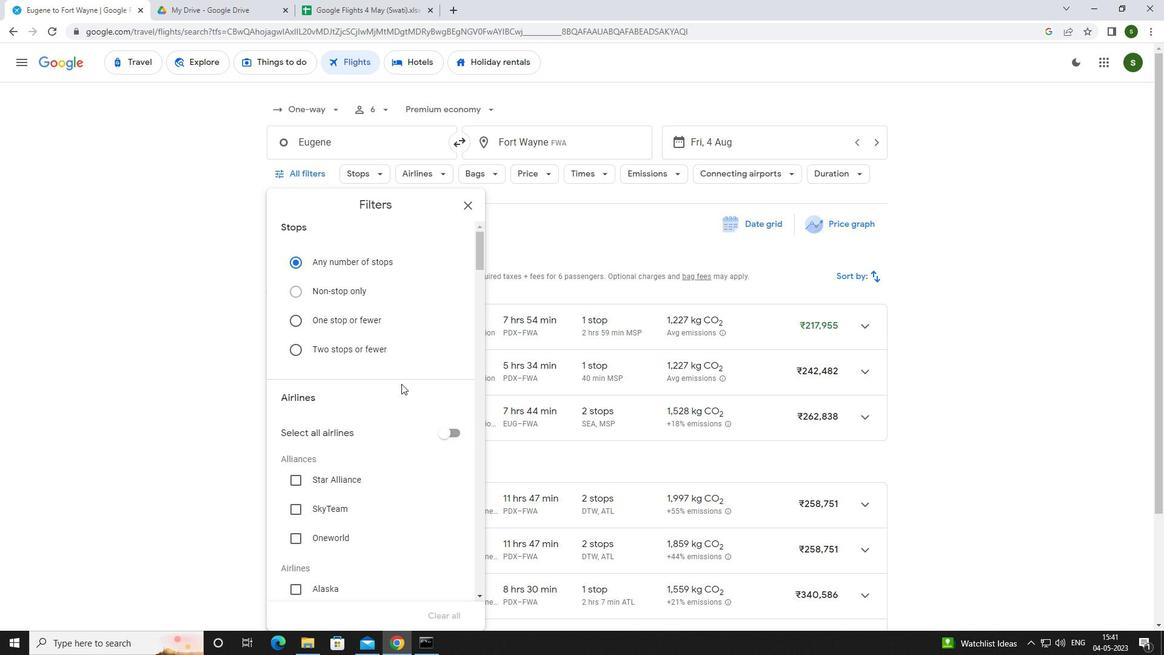 
Action: Mouse scrolled (401, 383) with delta (0, 0)
Screenshot: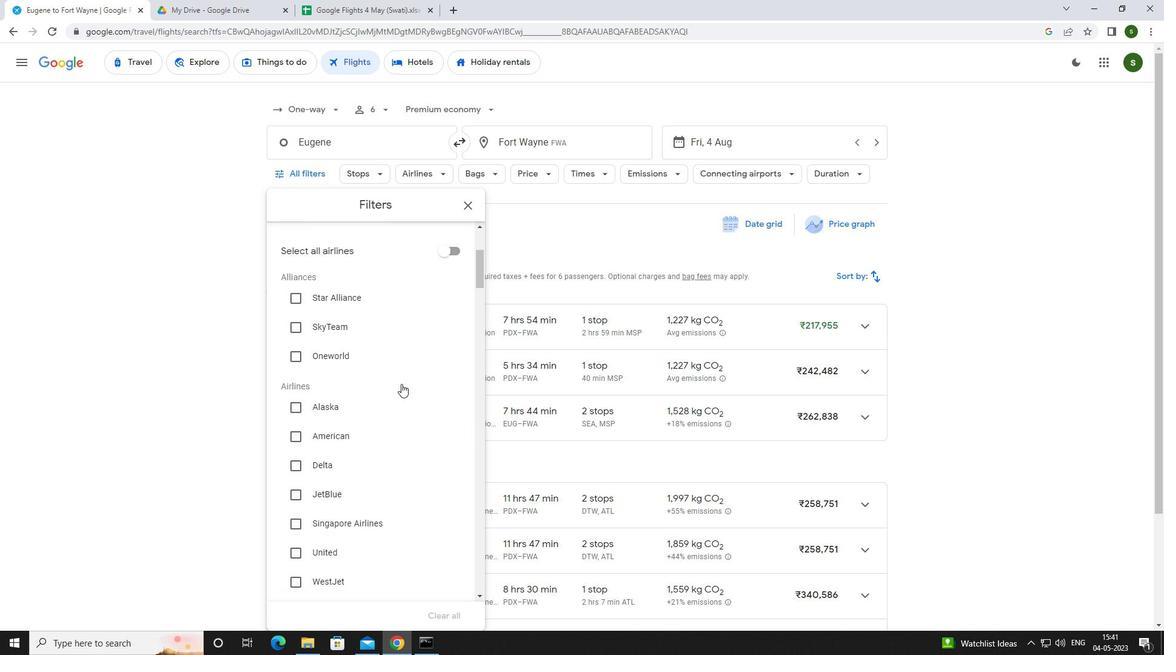 
Action: Mouse scrolled (401, 383) with delta (0, 0)
Screenshot: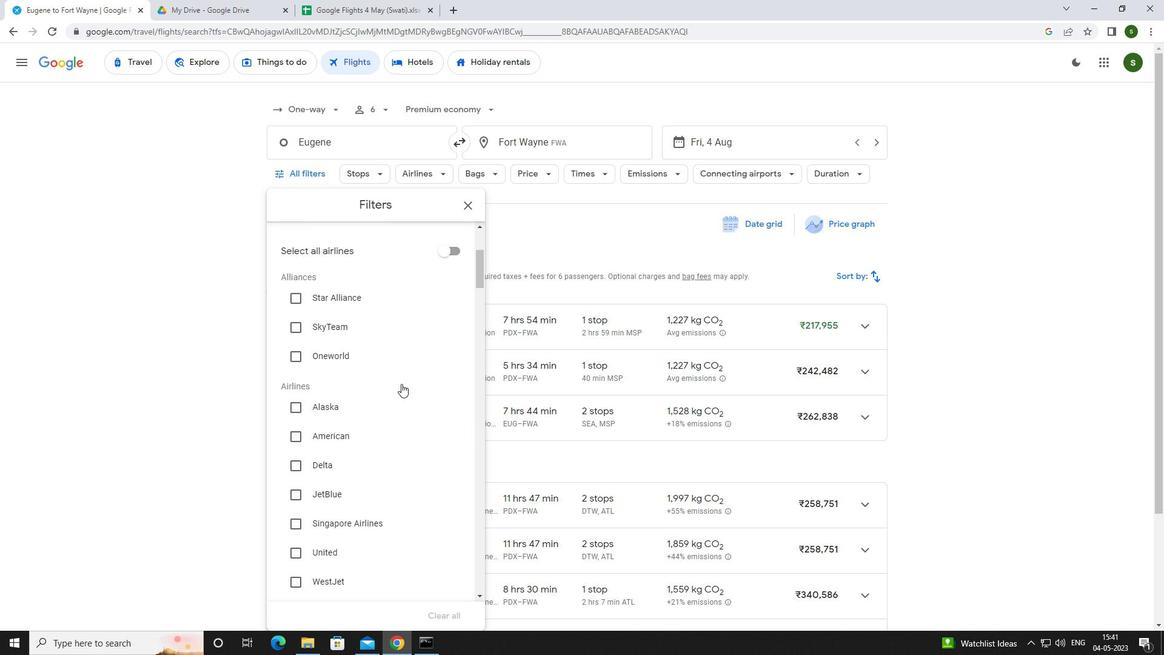 
Action: Mouse scrolled (401, 383) with delta (0, 0)
Screenshot: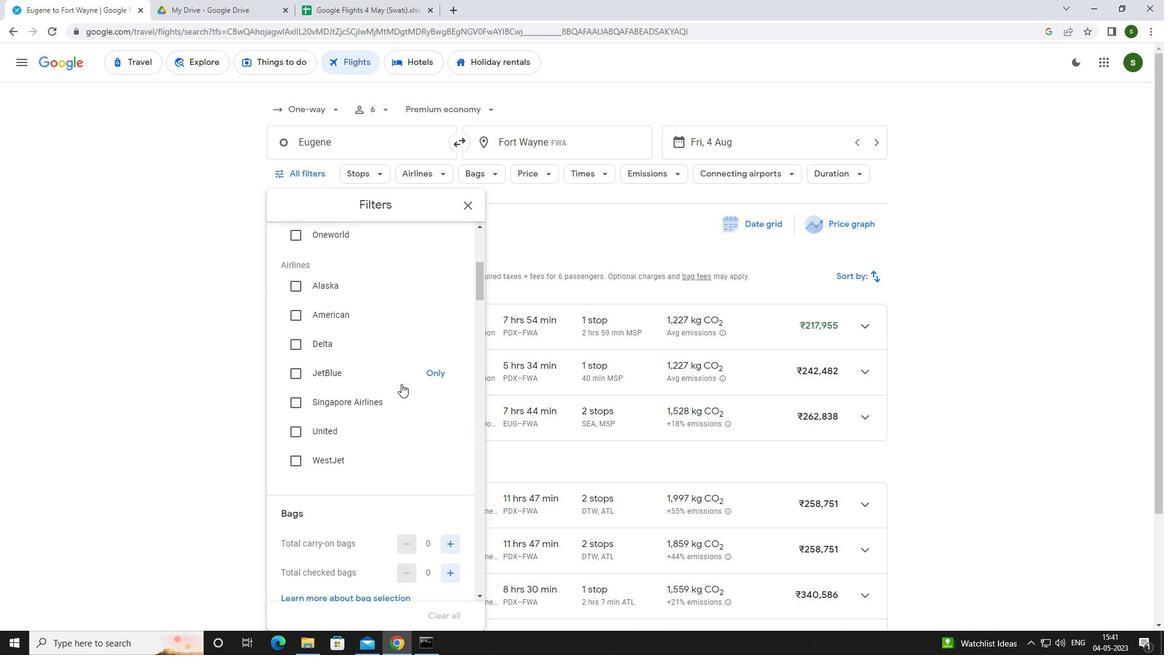 
Action: Mouse scrolled (401, 383) with delta (0, 0)
Screenshot: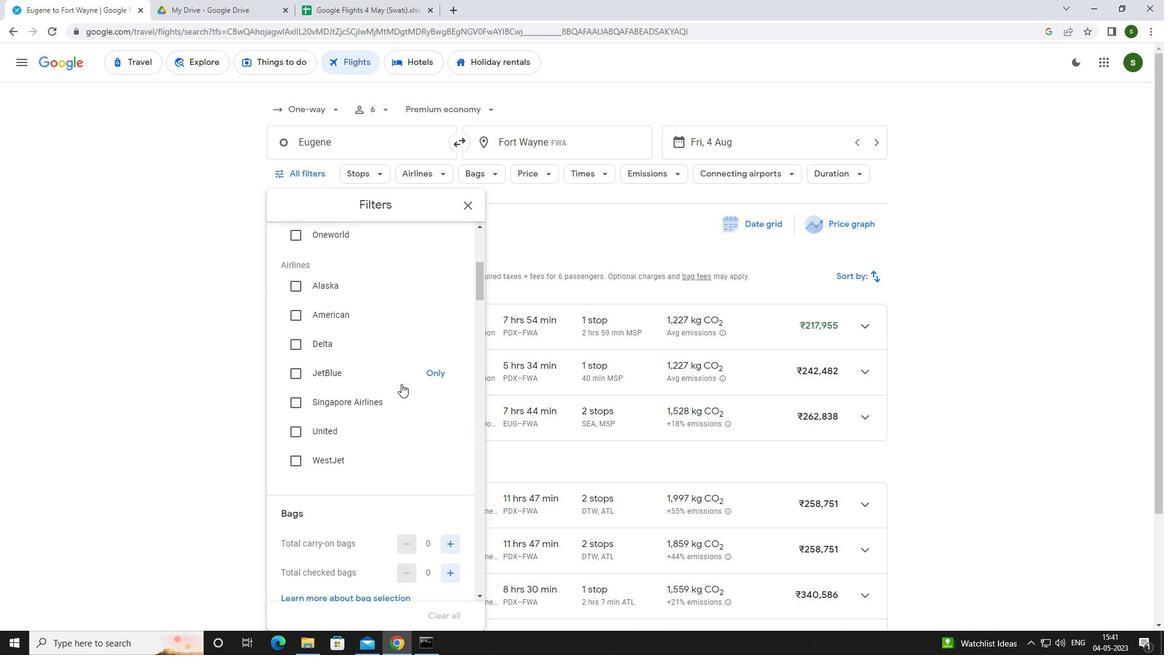 
Action: Mouse scrolled (401, 383) with delta (0, 0)
Screenshot: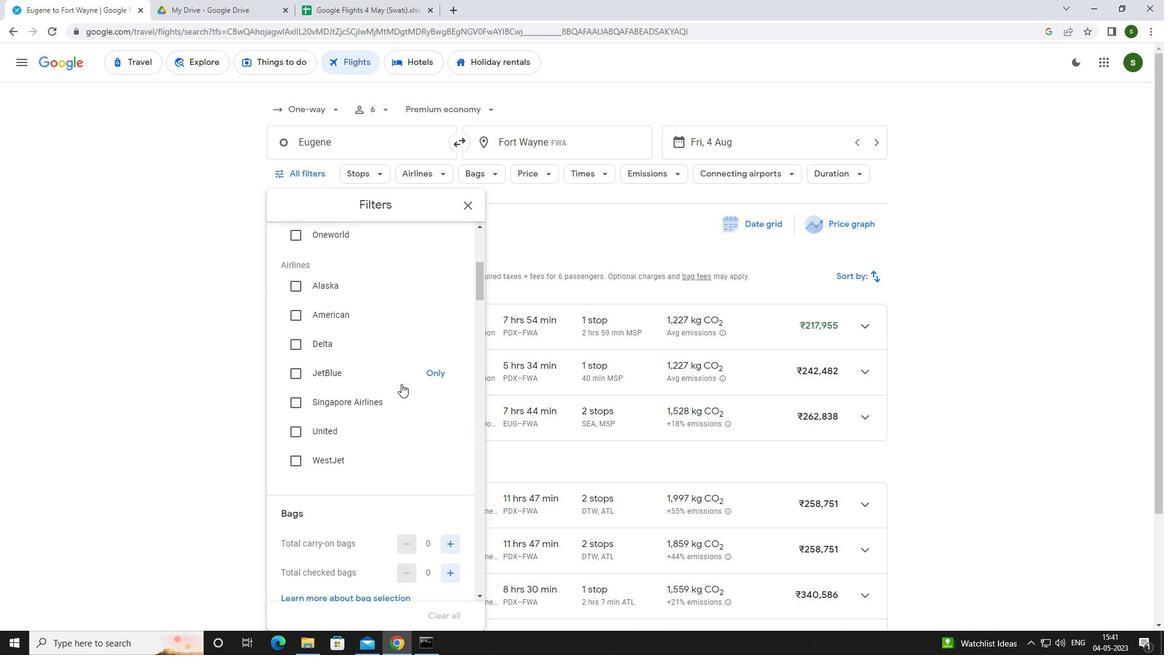 
Action: Mouse moved to (446, 391)
Screenshot: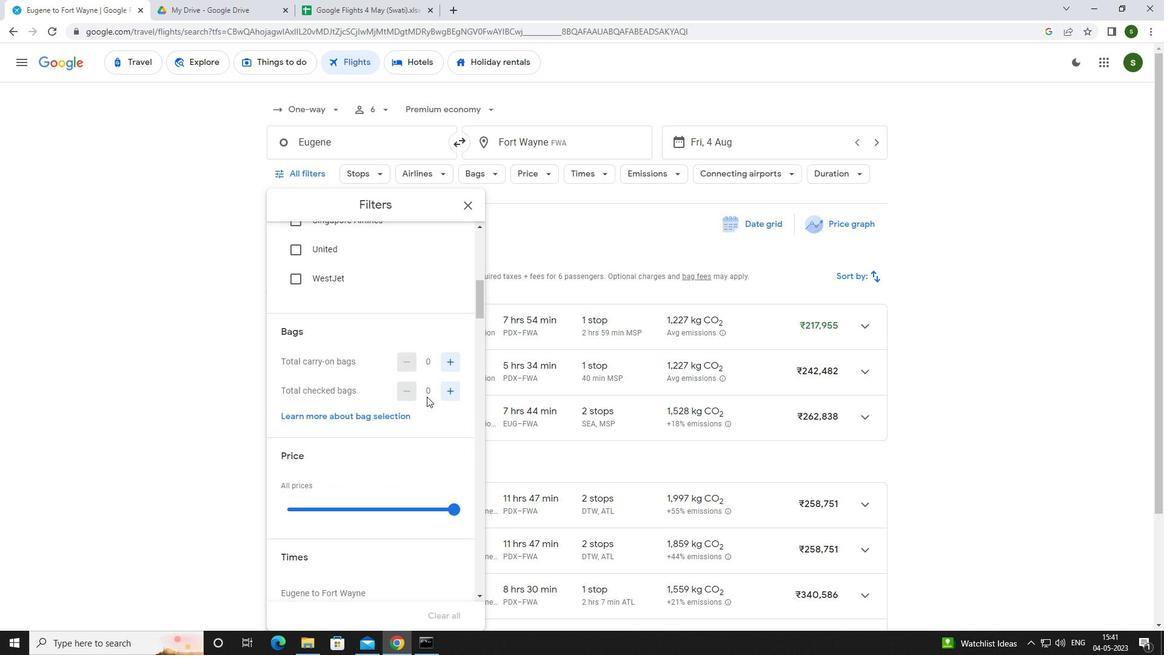 
Action: Mouse pressed left at (446, 391)
Screenshot: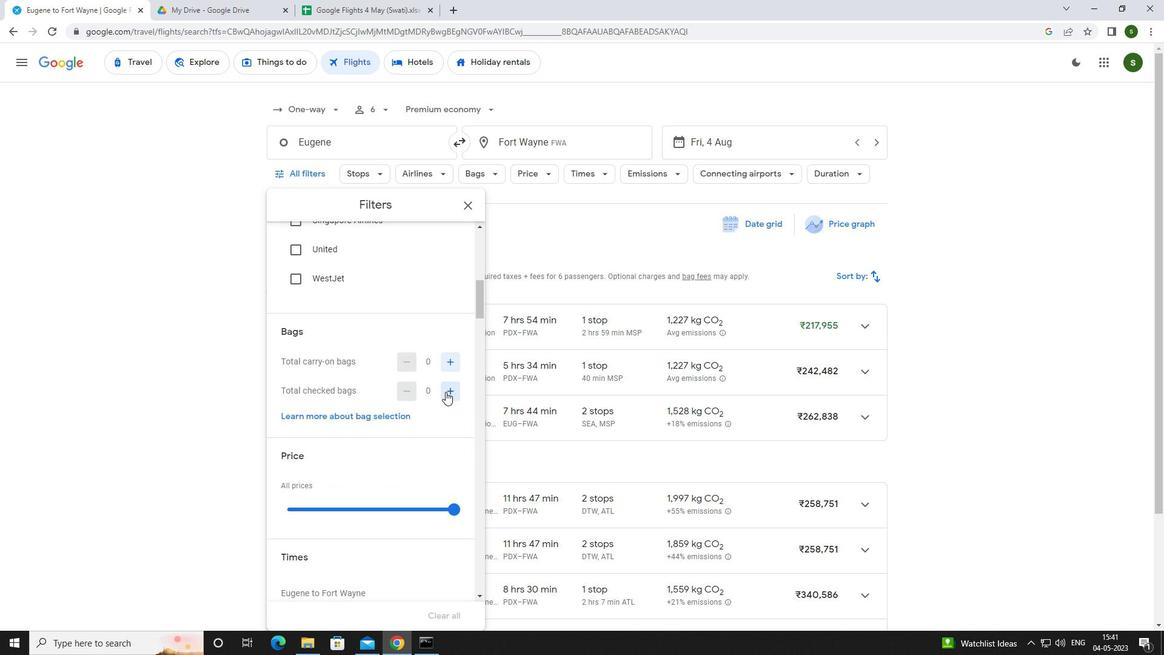 
Action: Mouse pressed left at (446, 391)
Screenshot: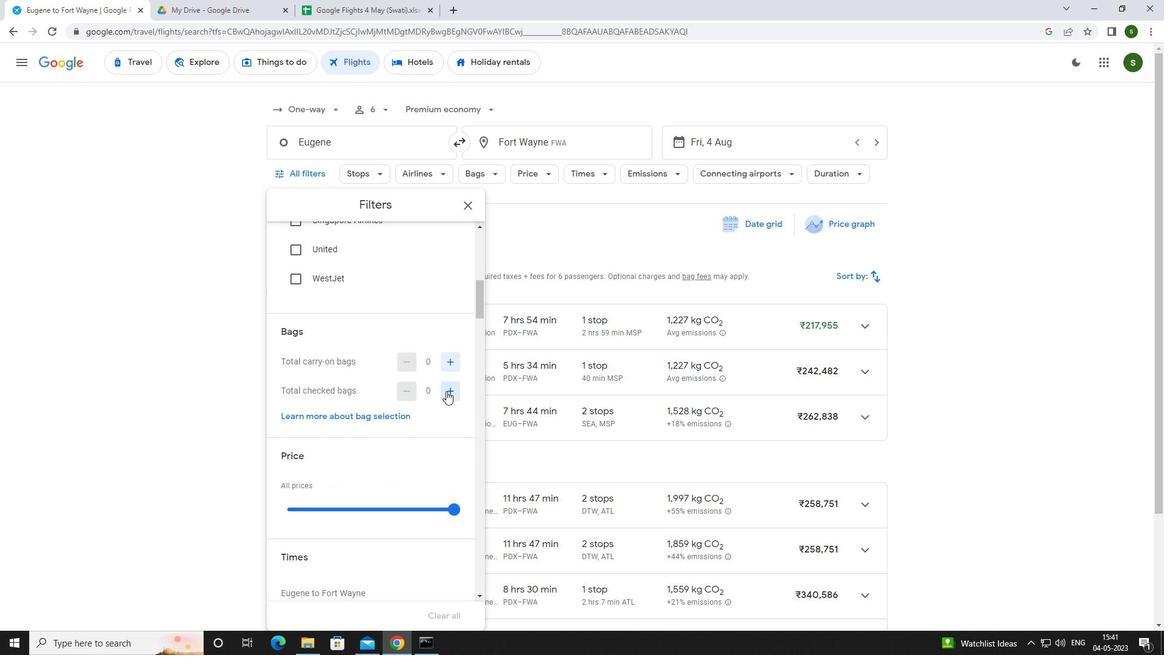 
Action: Mouse pressed left at (446, 391)
Screenshot: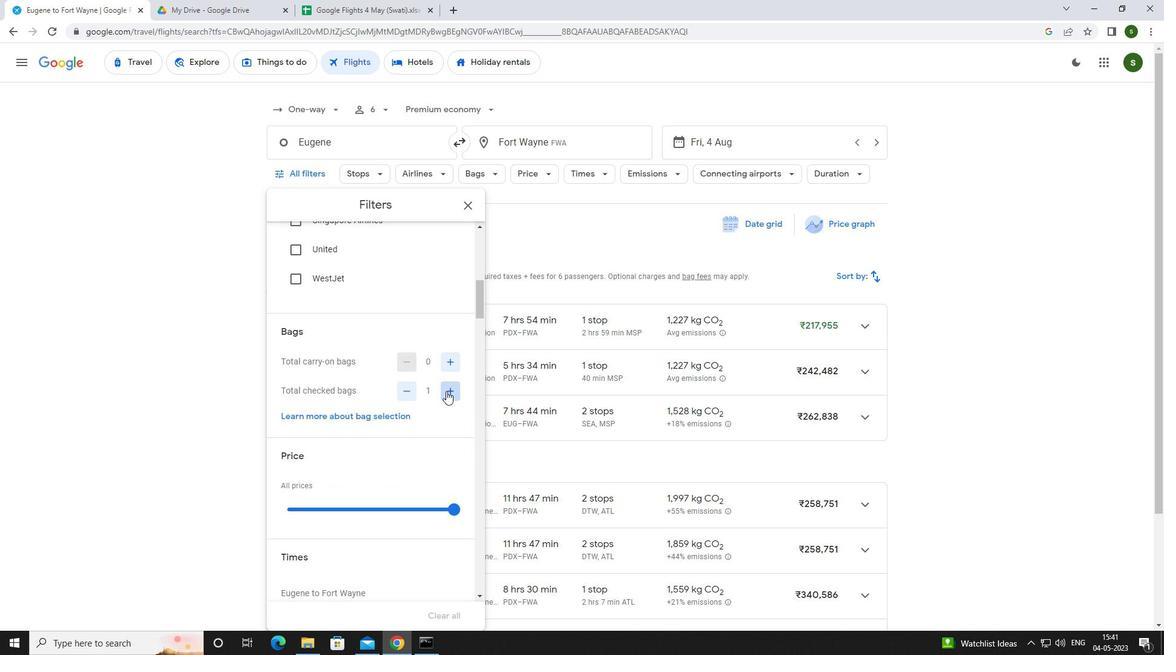 
Action: Mouse pressed left at (446, 391)
Screenshot: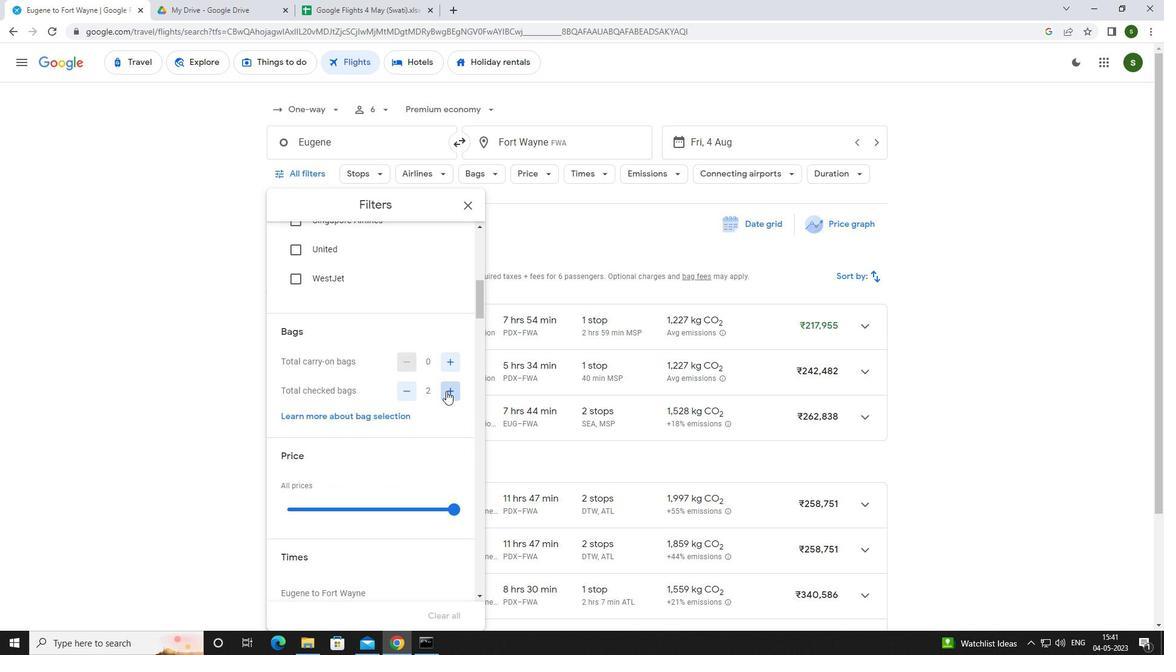 
Action: Mouse pressed left at (446, 391)
Screenshot: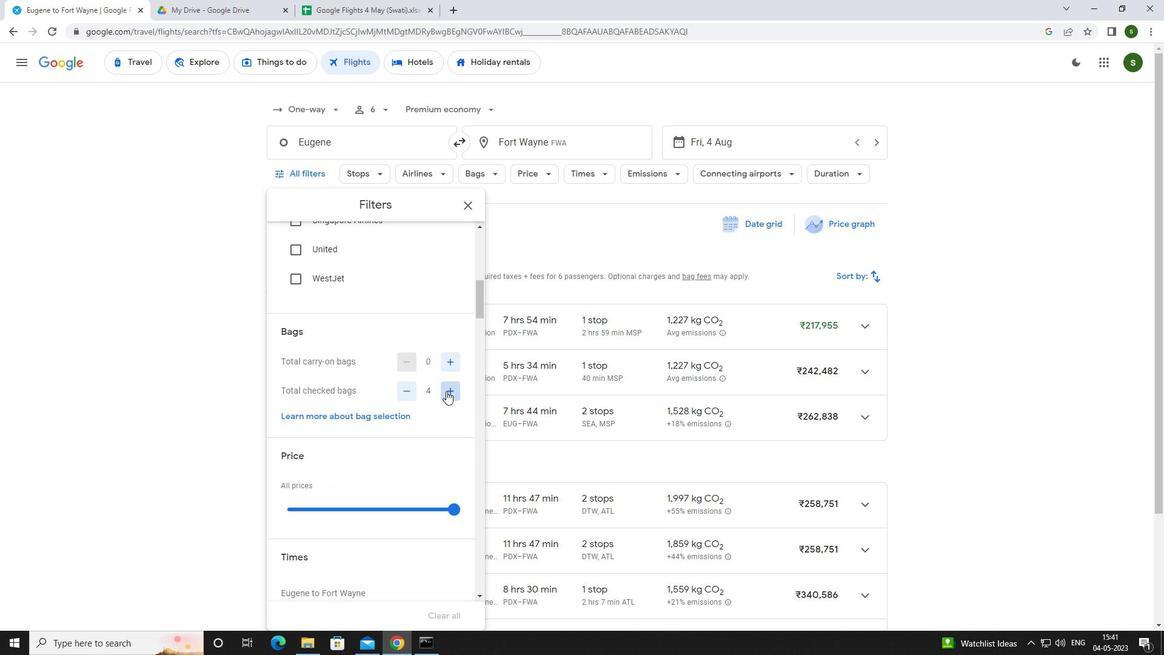 
Action: Mouse scrolled (446, 390) with delta (0, 0)
Screenshot: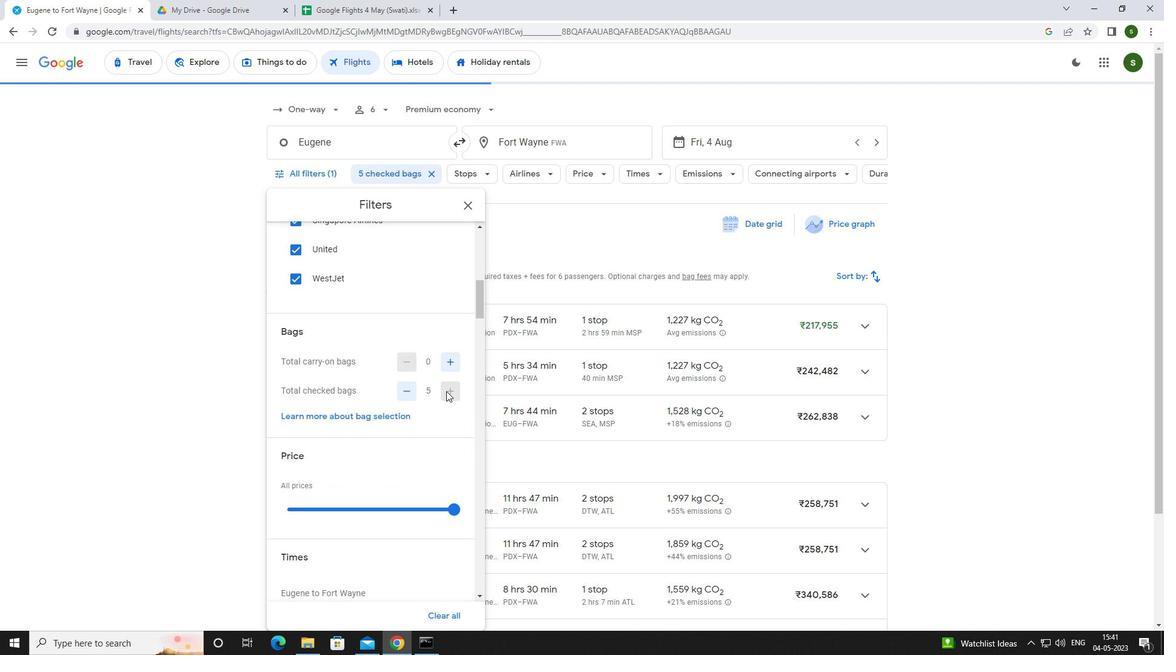 
Action: Mouse scrolled (446, 390) with delta (0, 0)
Screenshot: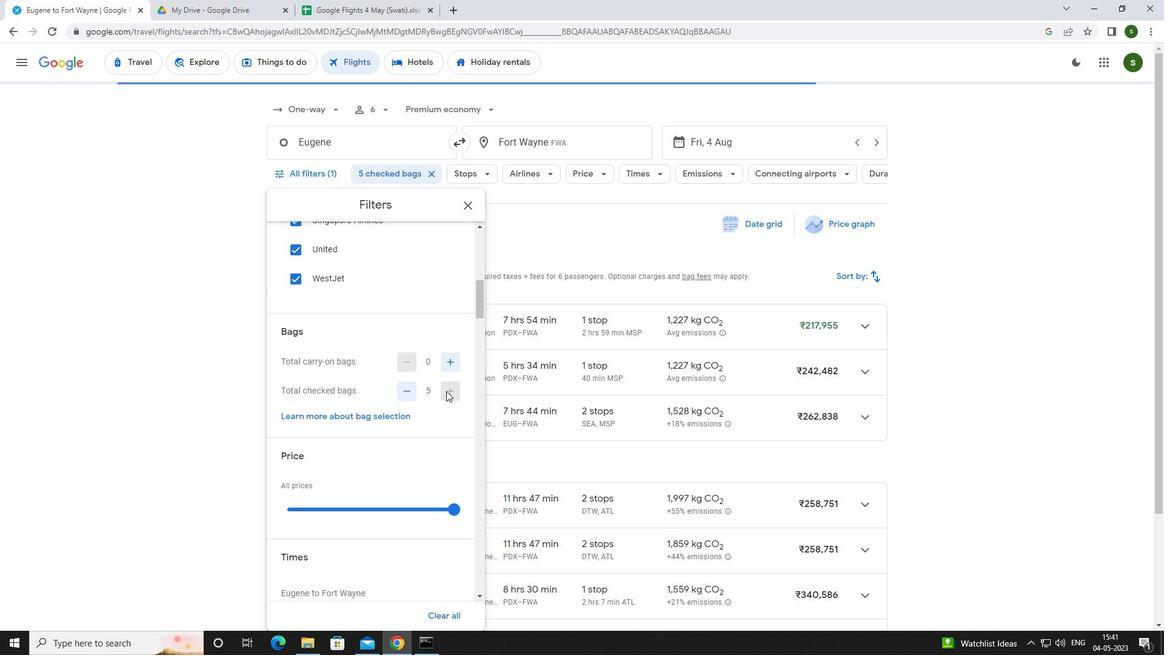 
Action: Mouse moved to (453, 385)
Screenshot: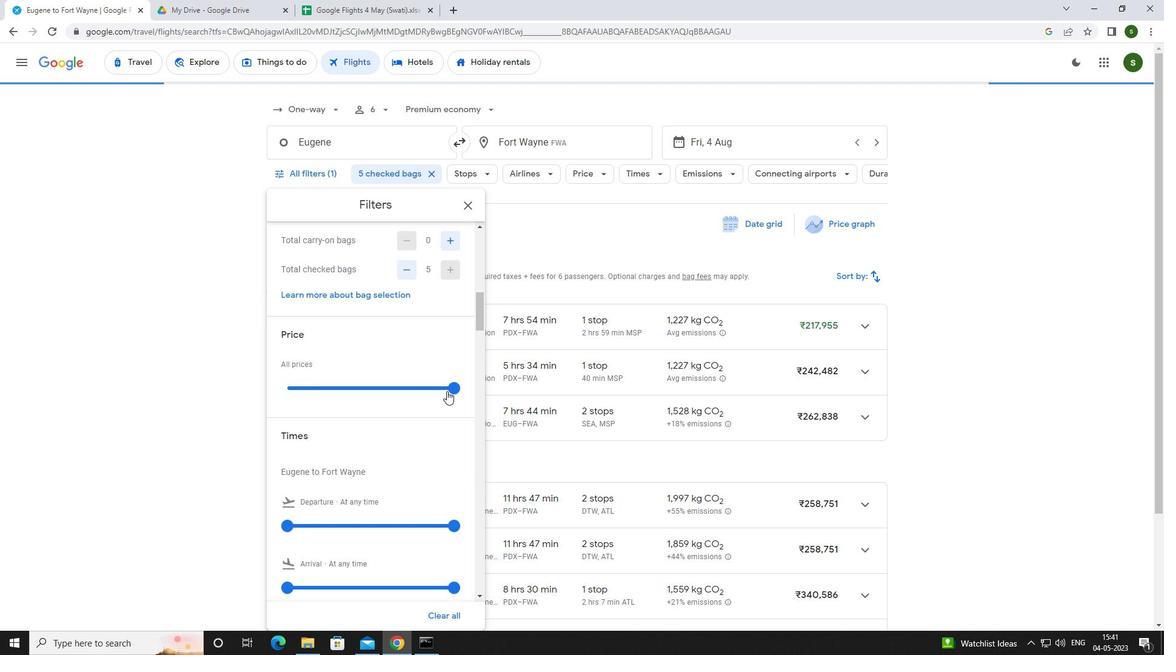 
Action: Mouse pressed left at (453, 385)
Screenshot: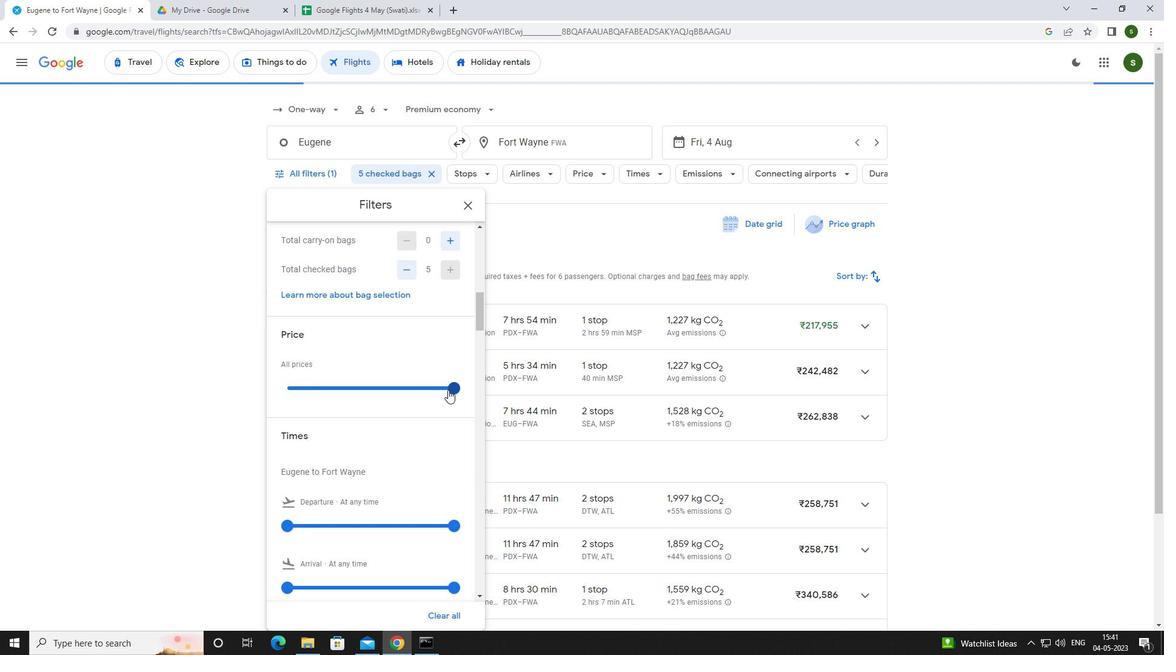 
Action: Mouse moved to (290, 387)
Screenshot: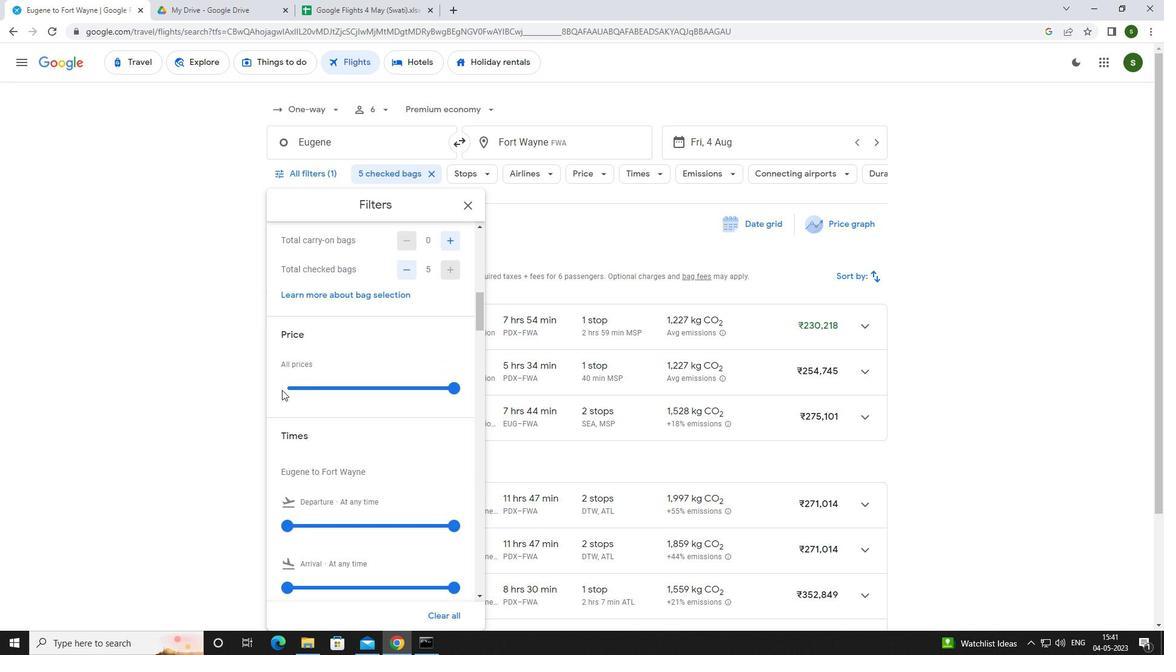 
Action: Mouse pressed left at (290, 387)
Screenshot: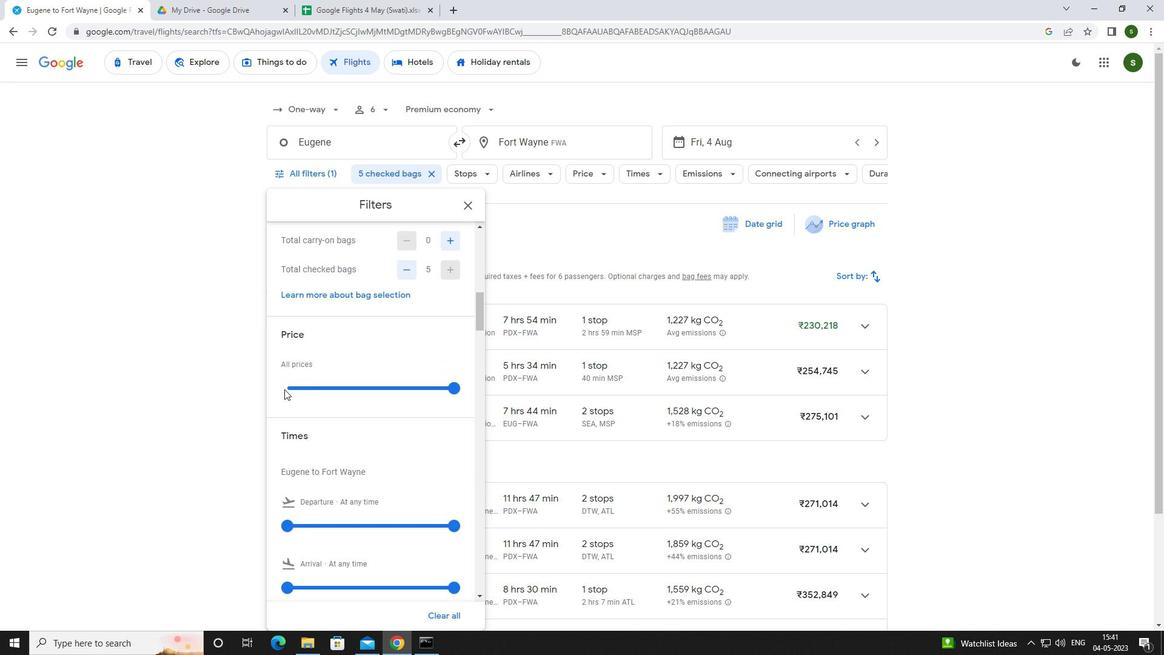 
Action: Mouse moved to (345, 436)
Screenshot: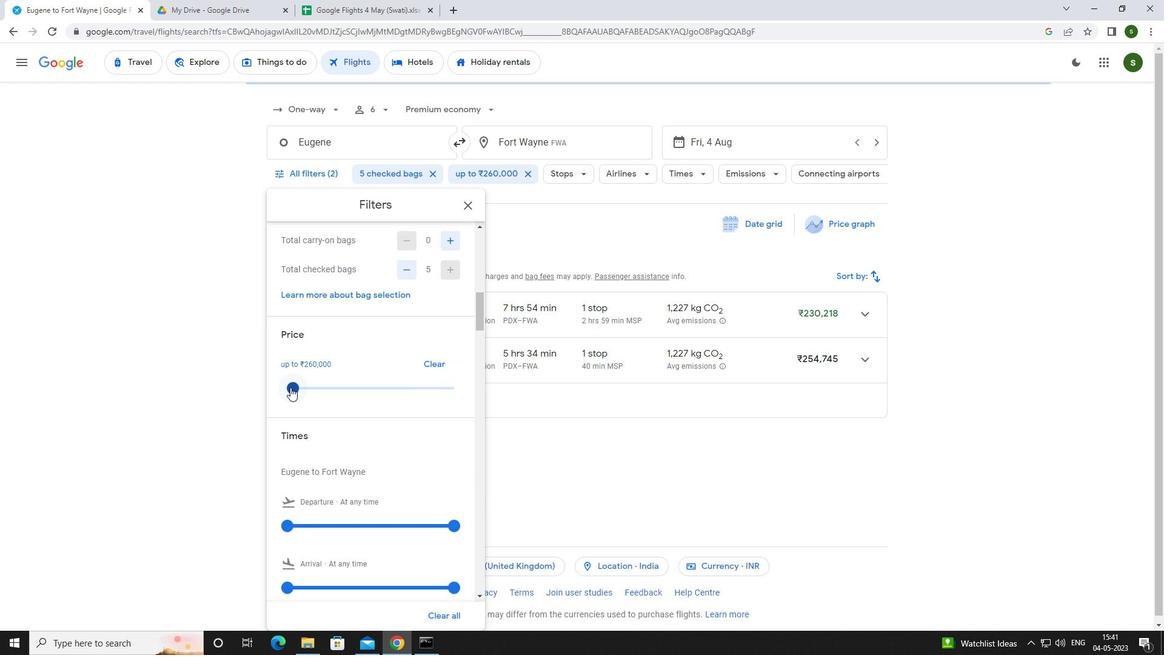 
Action: Mouse scrolled (345, 436) with delta (0, 0)
Screenshot: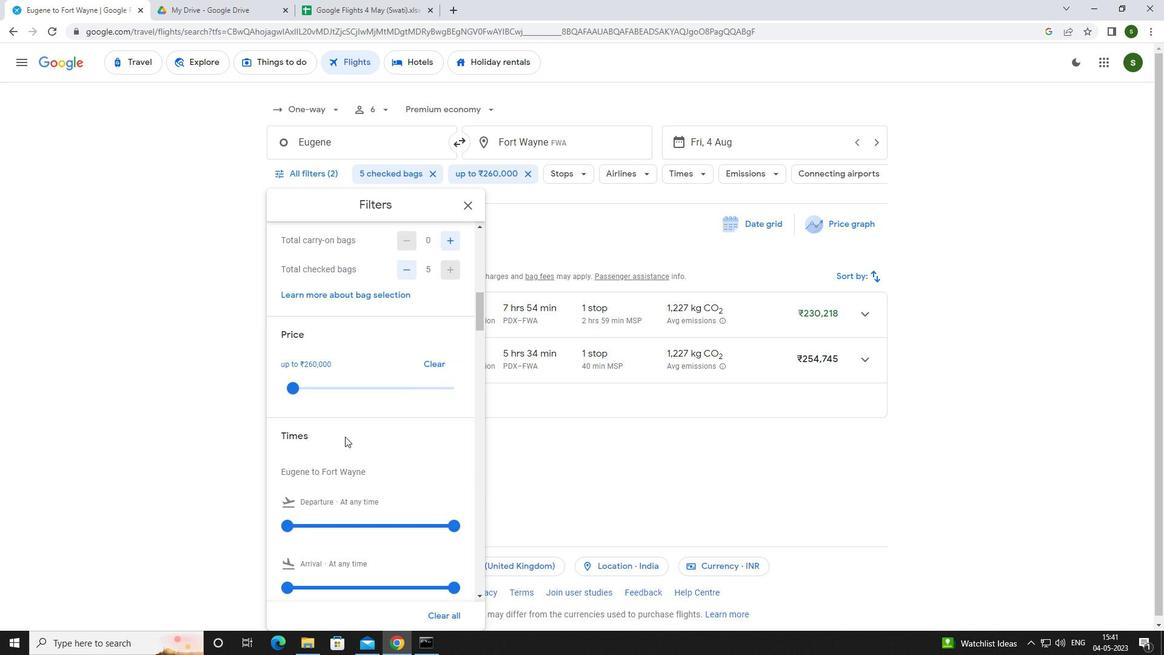
Action: Mouse scrolled (345, 436) with delta (0, 0)
Screenshot: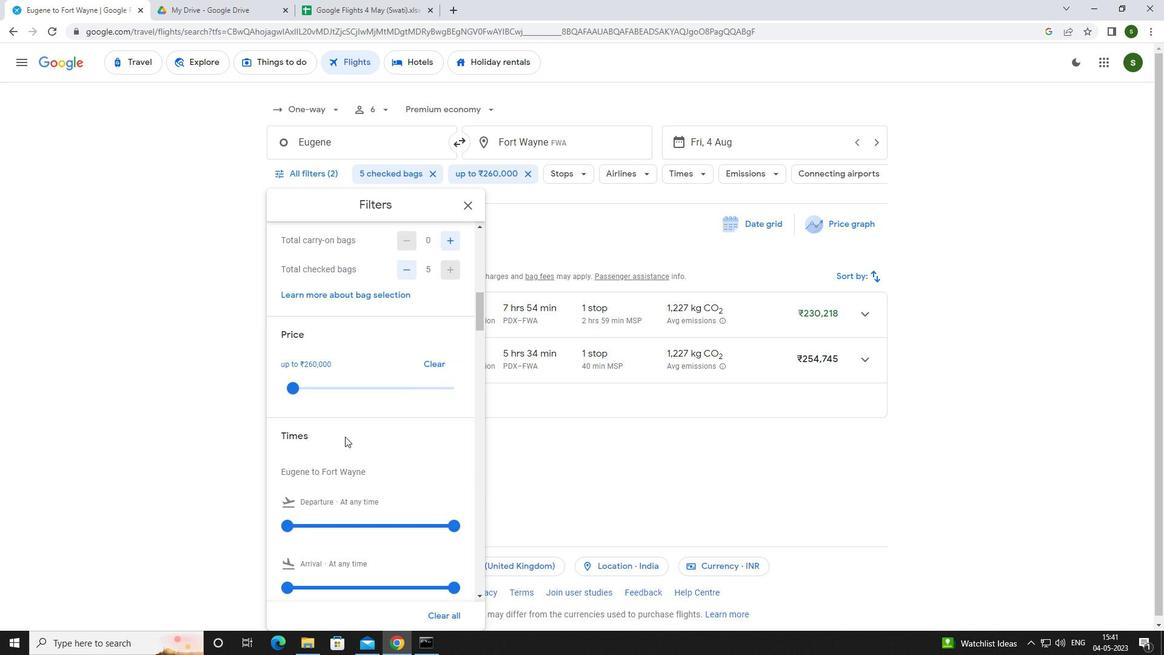 
Action: Mouse moved to (285, 404)
Screenshot: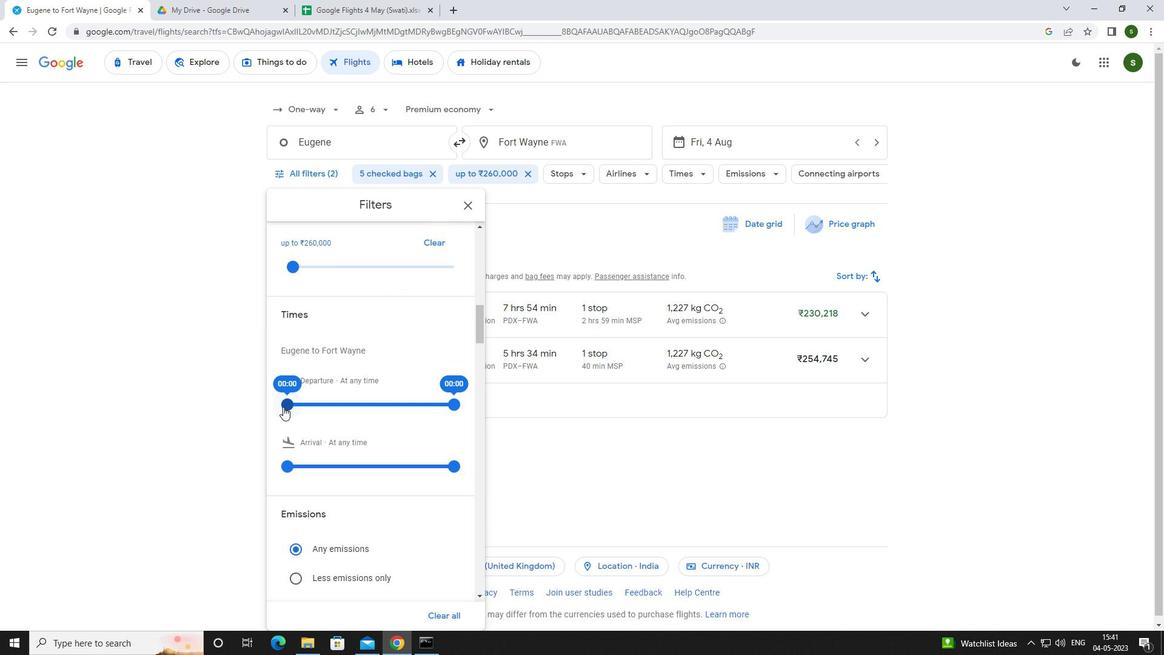 
Action: Mouse pressed left at (285, 404)
Screenshot: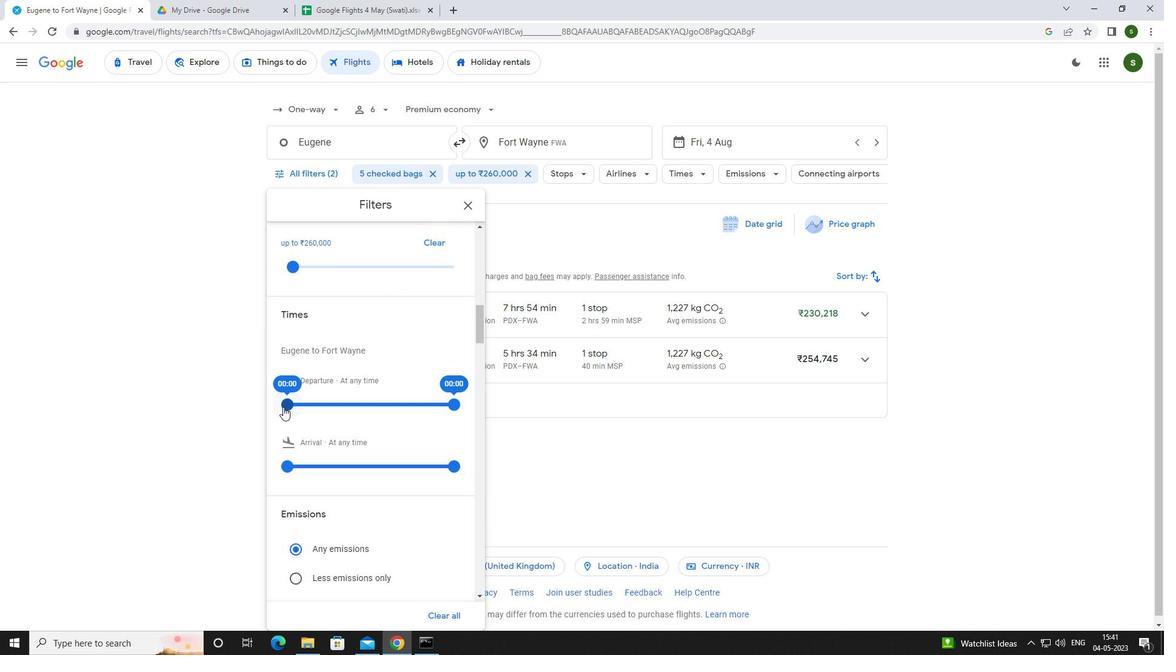 
Action: Mouse moved to (521, 443)
Screenshot: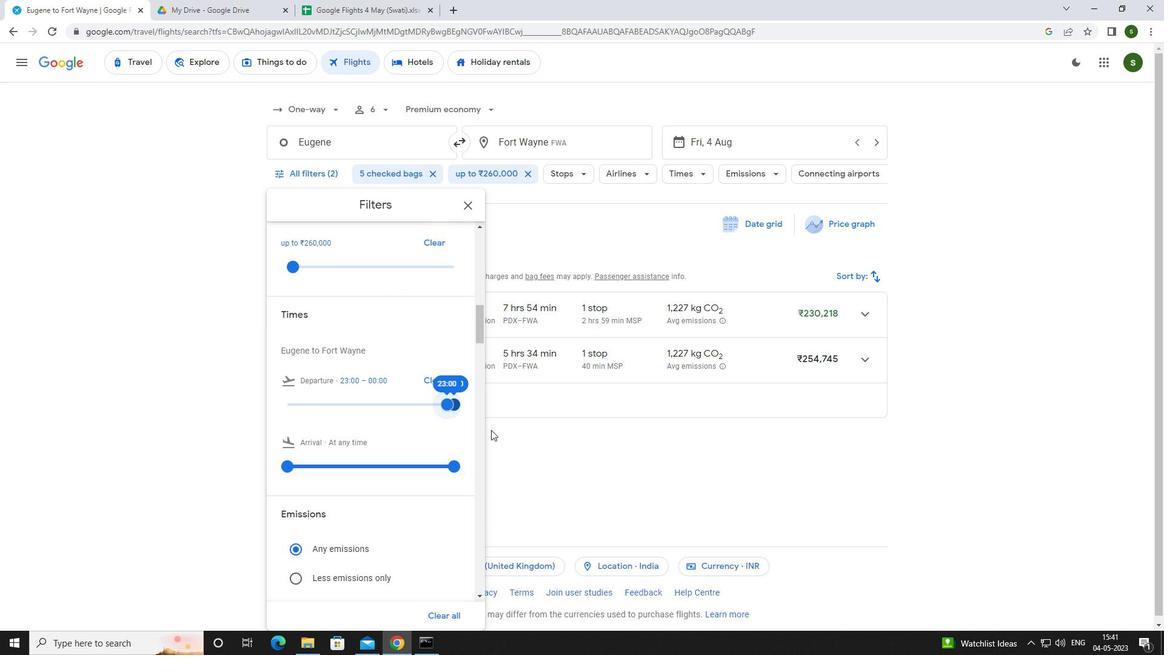 
Action: Mouse pressed left at (521, 443)
Screenshot: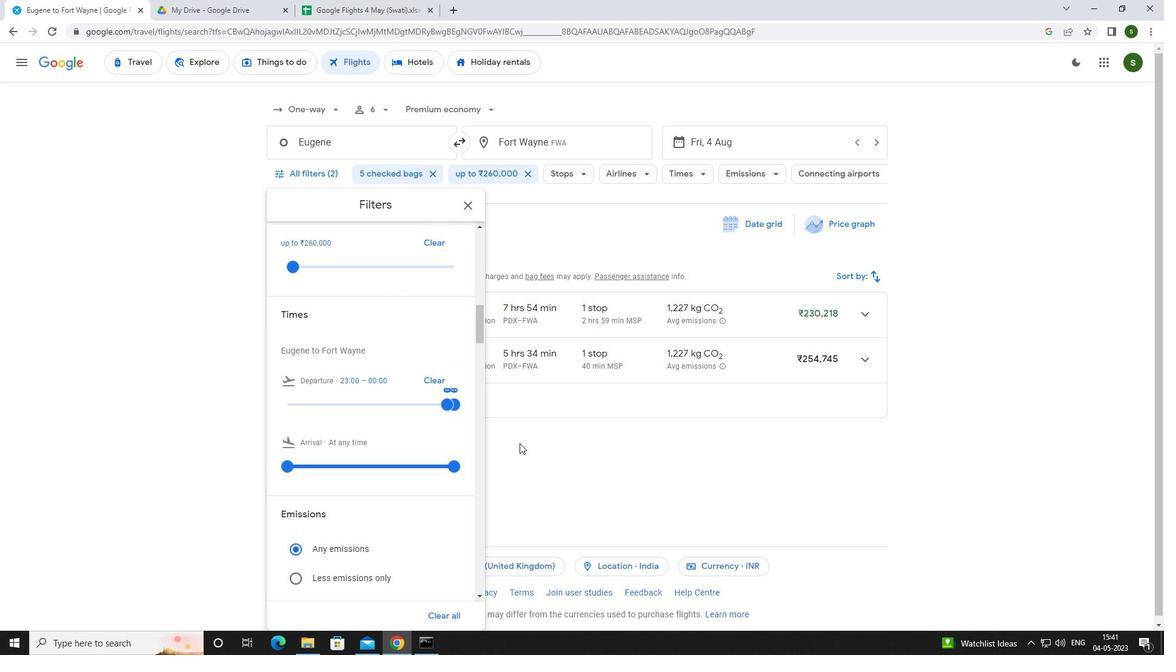 
Action: Mouse moved to (522, 440)
Screenshot: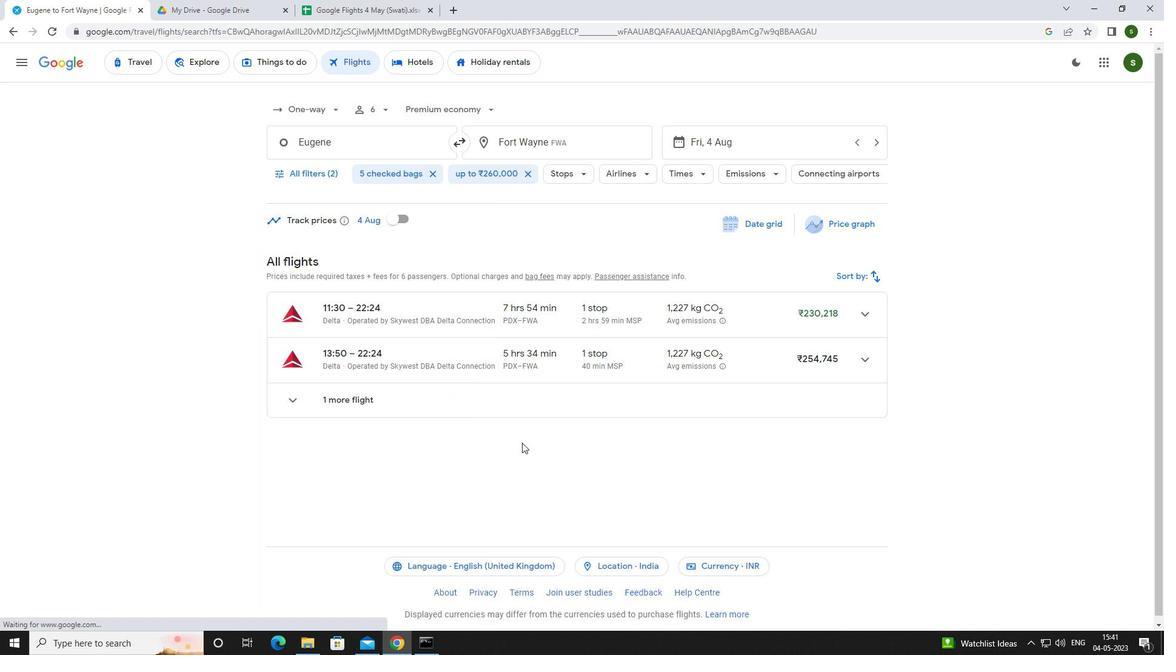 
